 Task: Add an event with the title Second Sales Pipeline Evaluation and Improvement Strategies, date '2024/05/11', time 9:40 AM to 11:40 AMand add a description: Participants will be divided into teams, ensuring a mix of individuals from different departments or backgrounds. This encourages cross-team collaboration and allows participants to interact with colleagues they may not typically work closely with., put the event into Blue category . Add location for the event as: 789 Santorini Caldera, Santorini, Greece, logged in from the account softage.10@softage.netand send the event invitation to softage.2@softage.net and softage.3@softage.net. Set a reminder for the event 12 hour before
Action: Mouse moved to (113, 137)
Screenshot: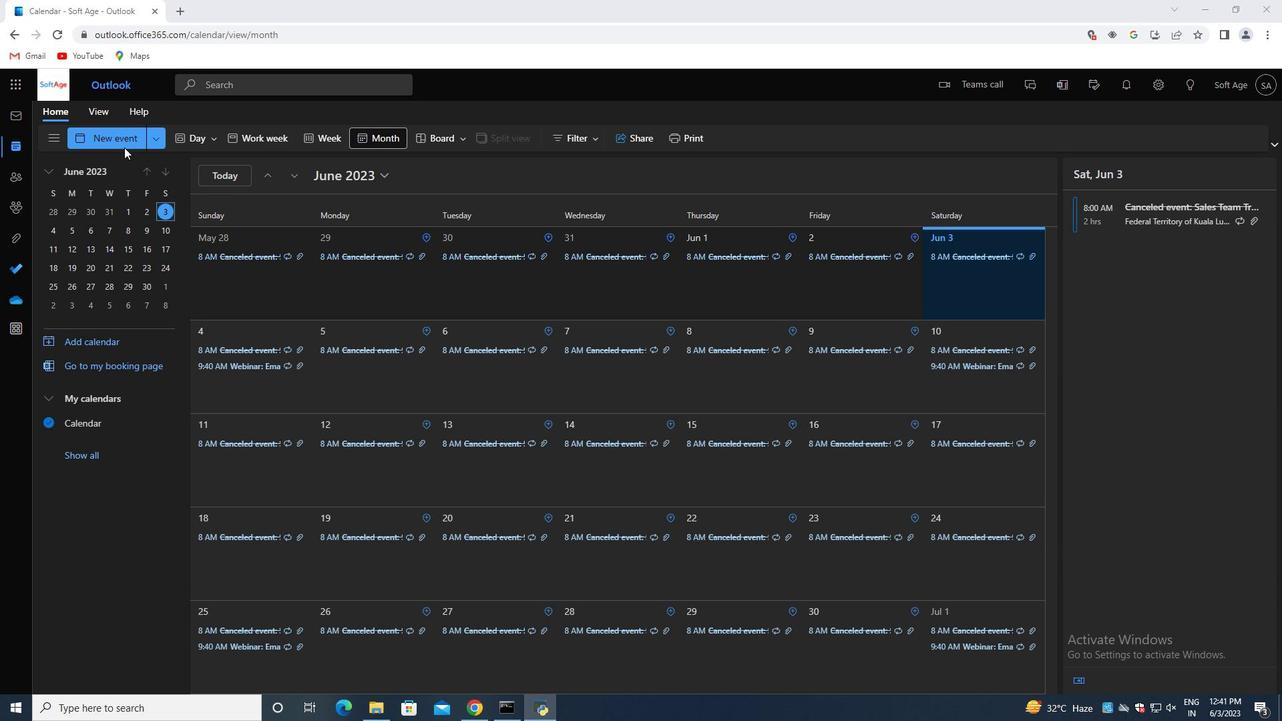 
Action: Mouse pressed left at (113, 137)
Screenshot: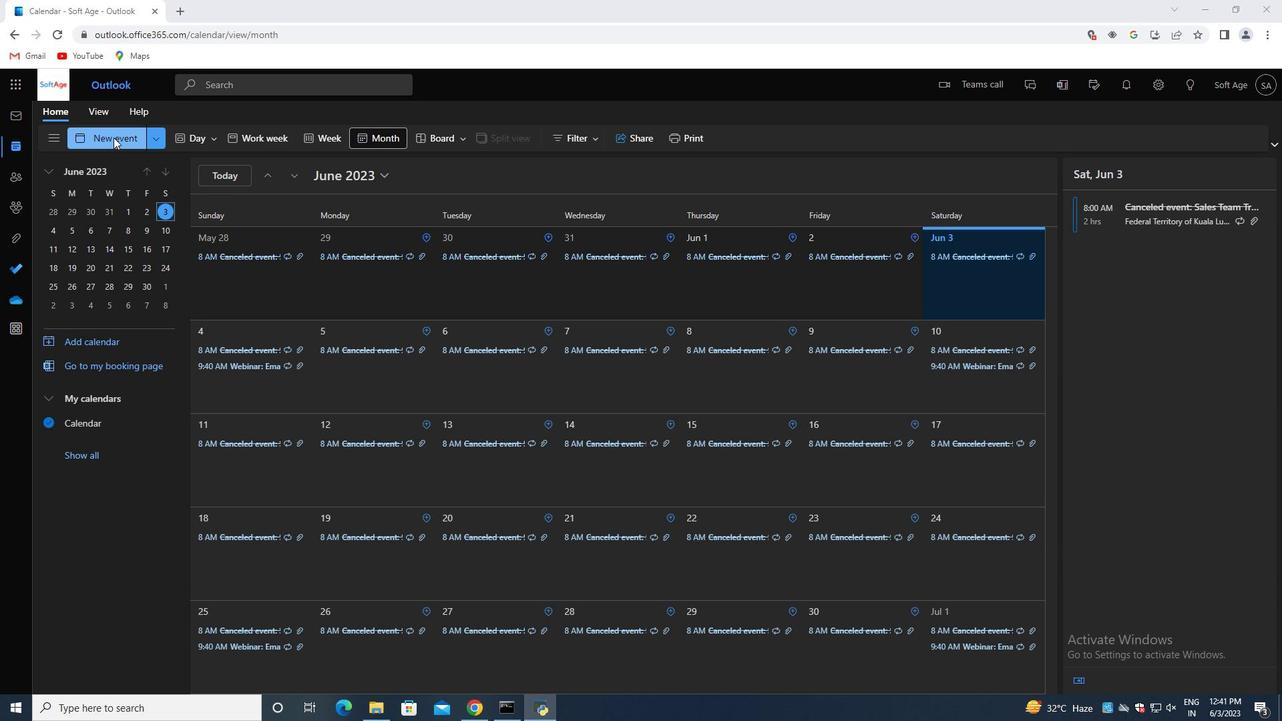 
Action: Mouse moved to (370, 217)
Screenshot: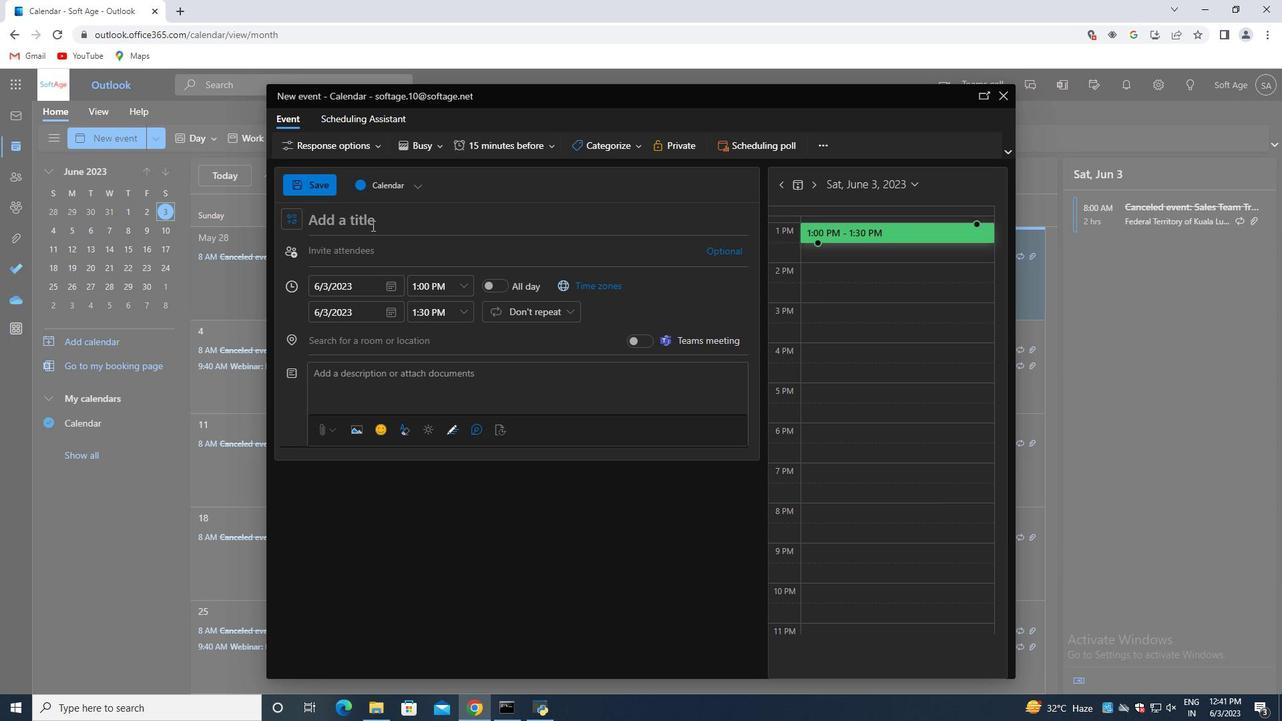 
Action: Mouse pressed left at (370, 217)
Screenshot: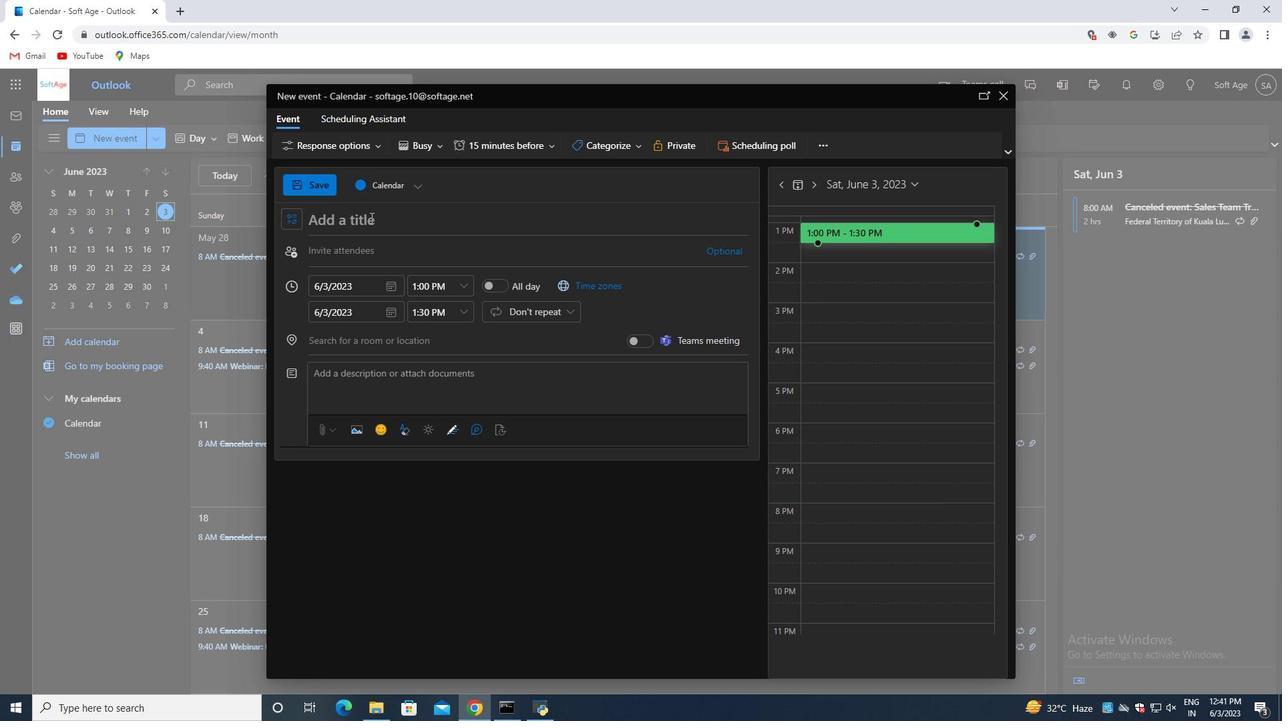 
Action: Key pressed <Key.shift>Second<Key.space><Key.shift>Sales<Key.space><Key.shift>Pipeline<Key.space><Key.shift>Evaluation<Key.space>and<Key.space><Key.shift>Improvement<Key.space><Key.shift>Strategies
Screenshot: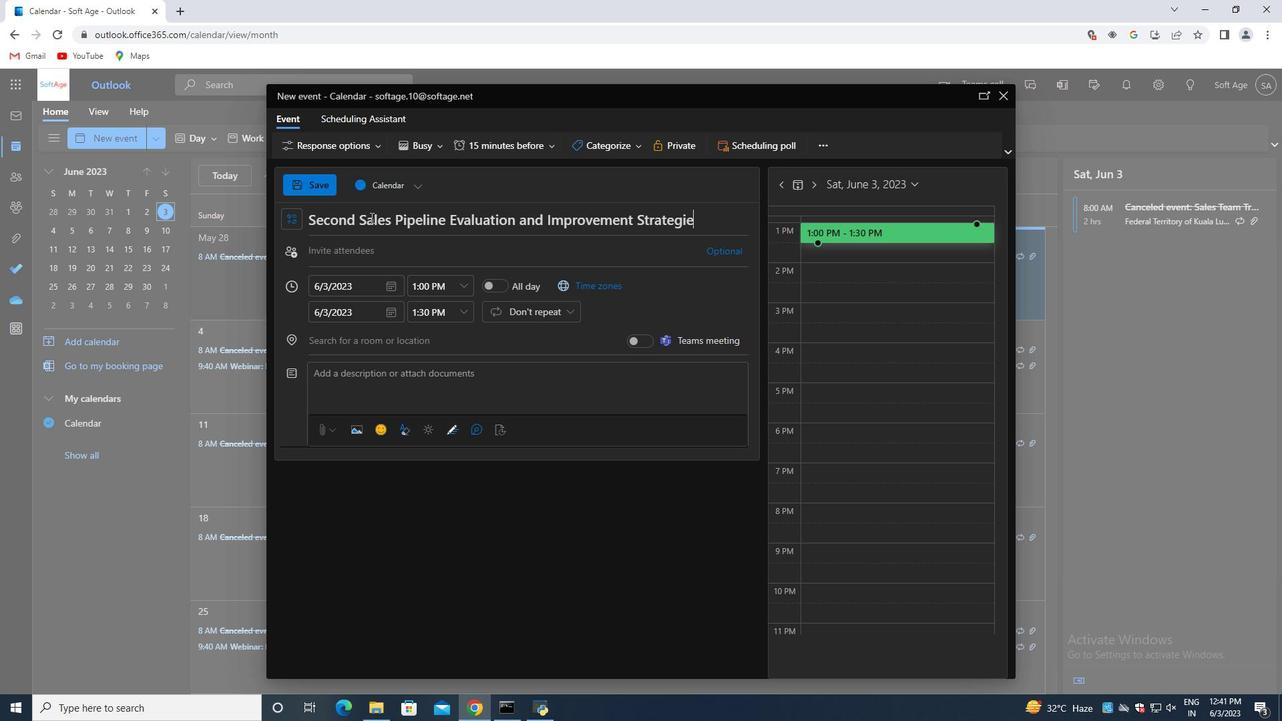 
Action: Mouse moved to (392, 286)
Screenshot: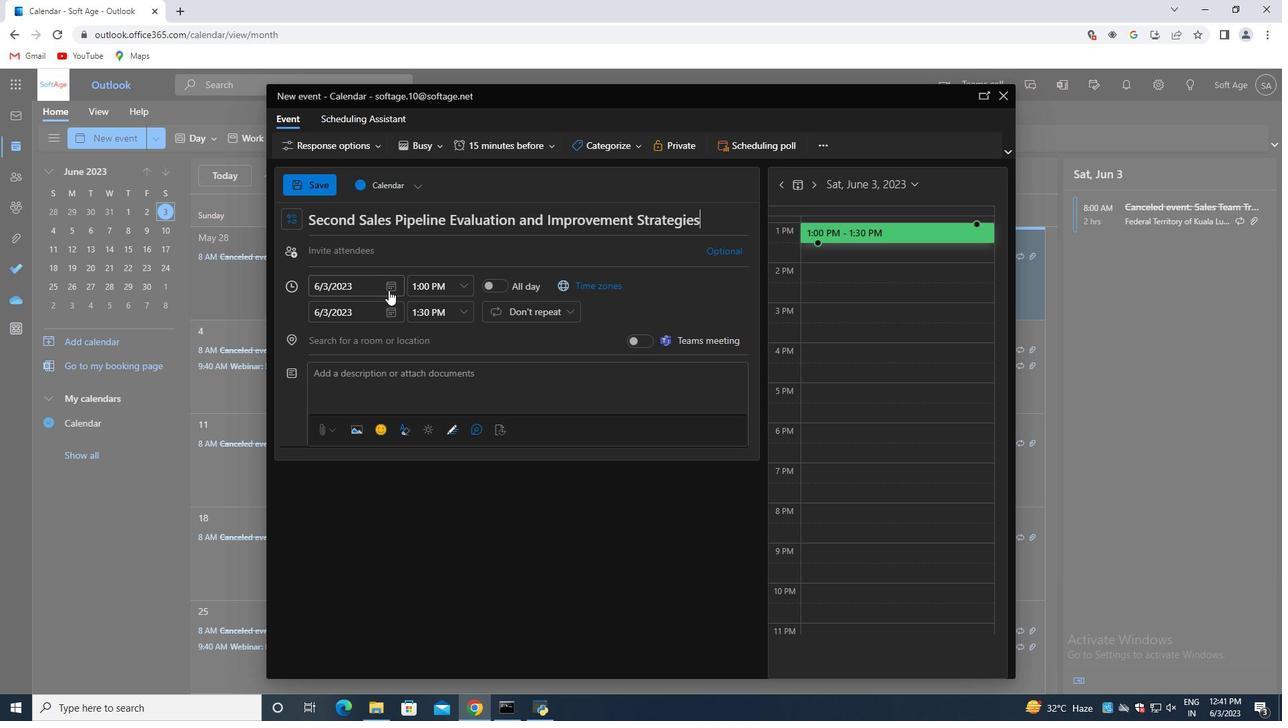 
Action: Mouse pressed left at (392, 286)
Screenshot: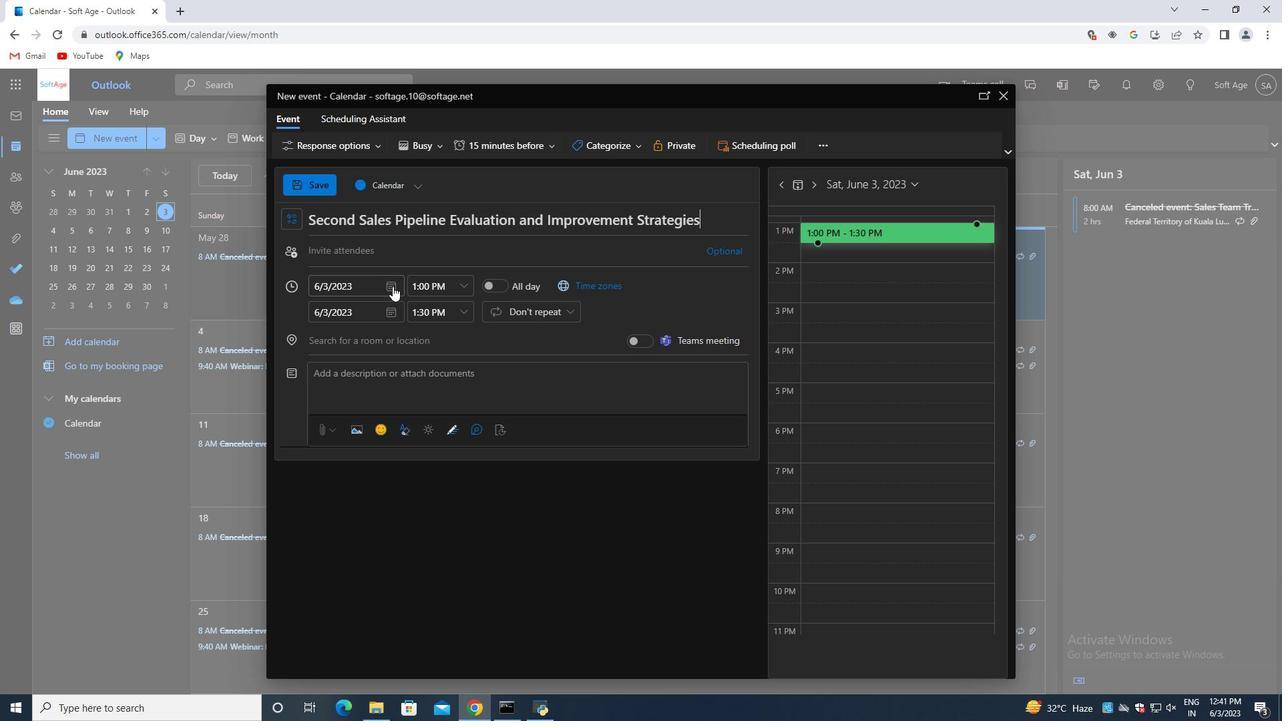 
Action: Mouse moved to (441, 315)
Screenshot: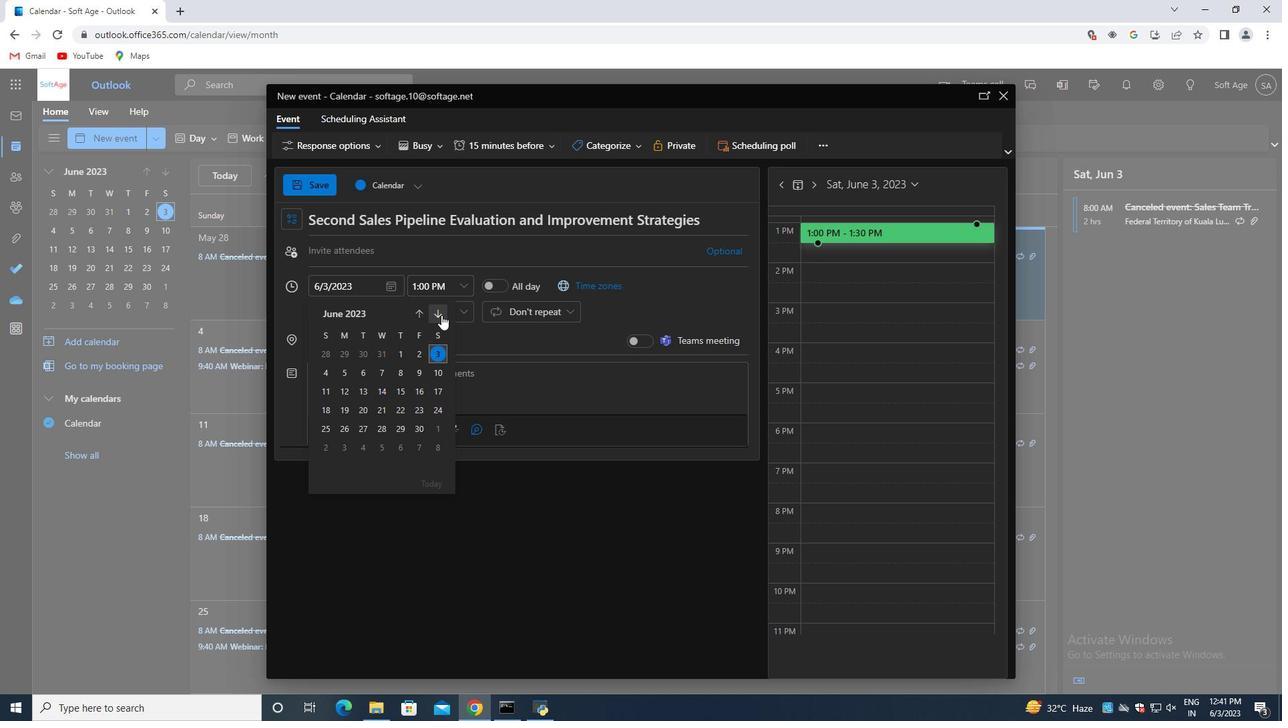 
Action: Mouse pressed left at (441, 315)
Screenshot: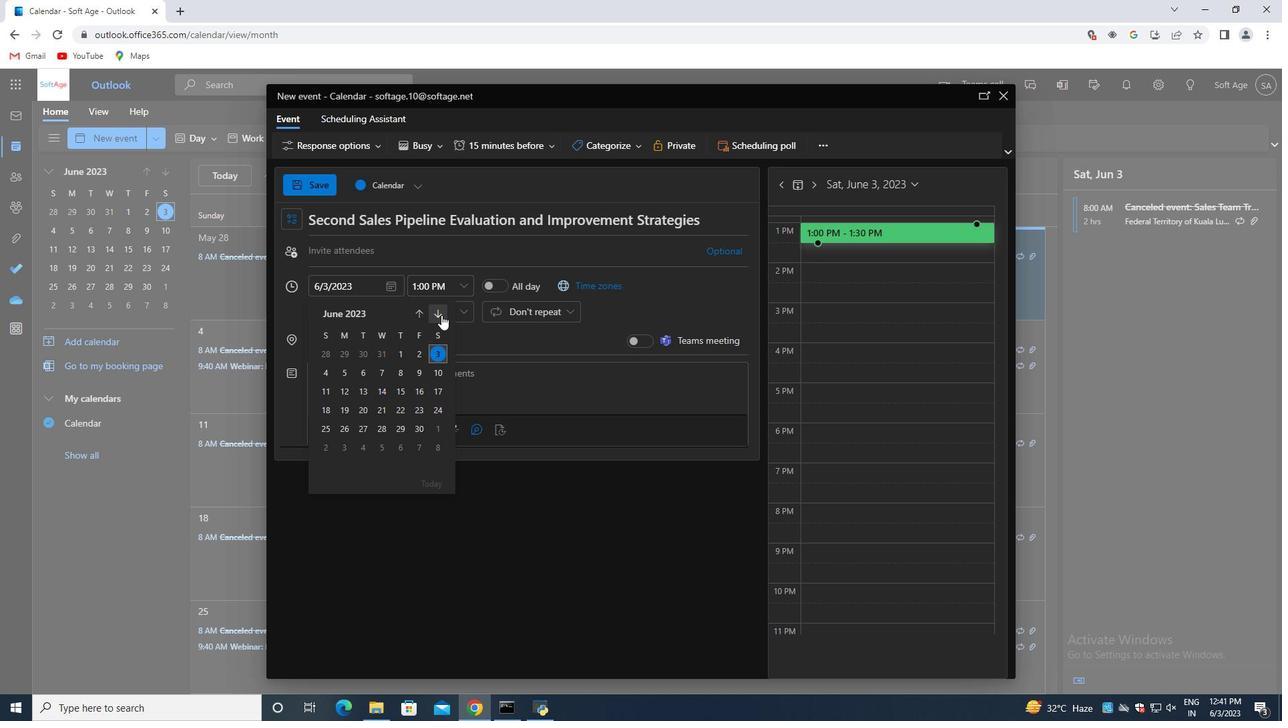 
Action: Mouse pressed left at (441, 315)
Screenshot: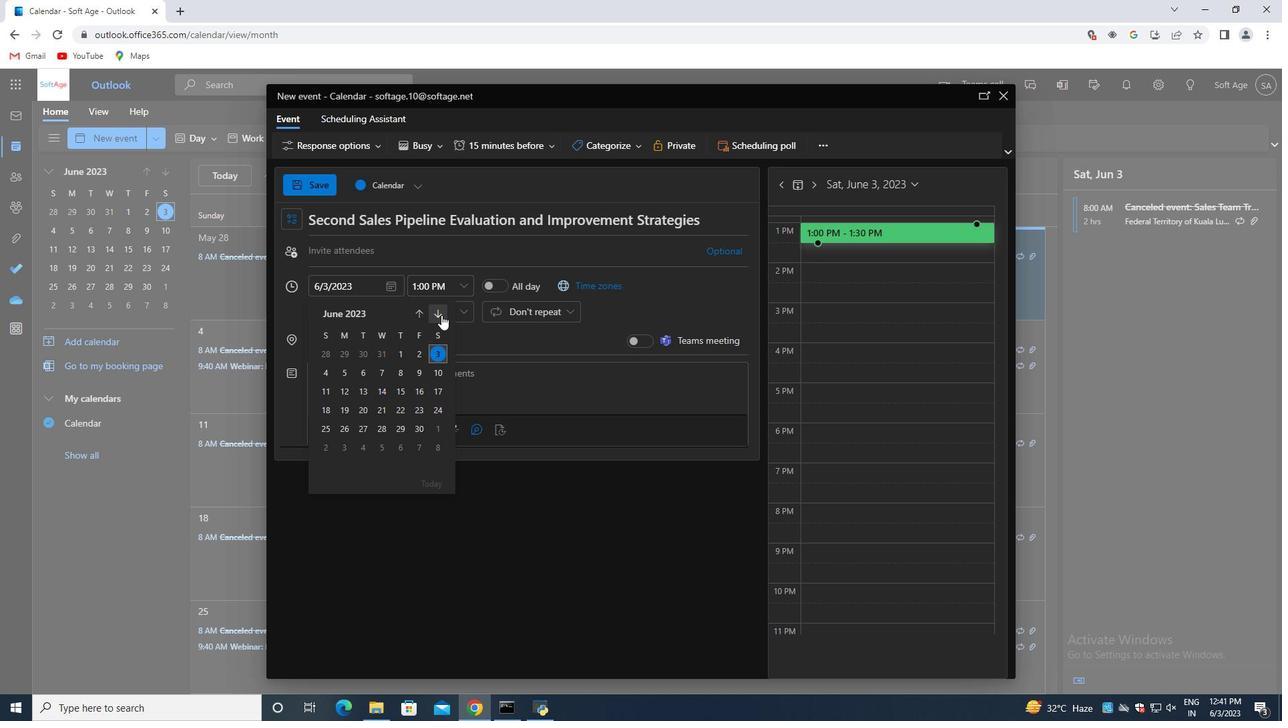 
Action: Mouse pressed left at (441, 315)
Screenshot: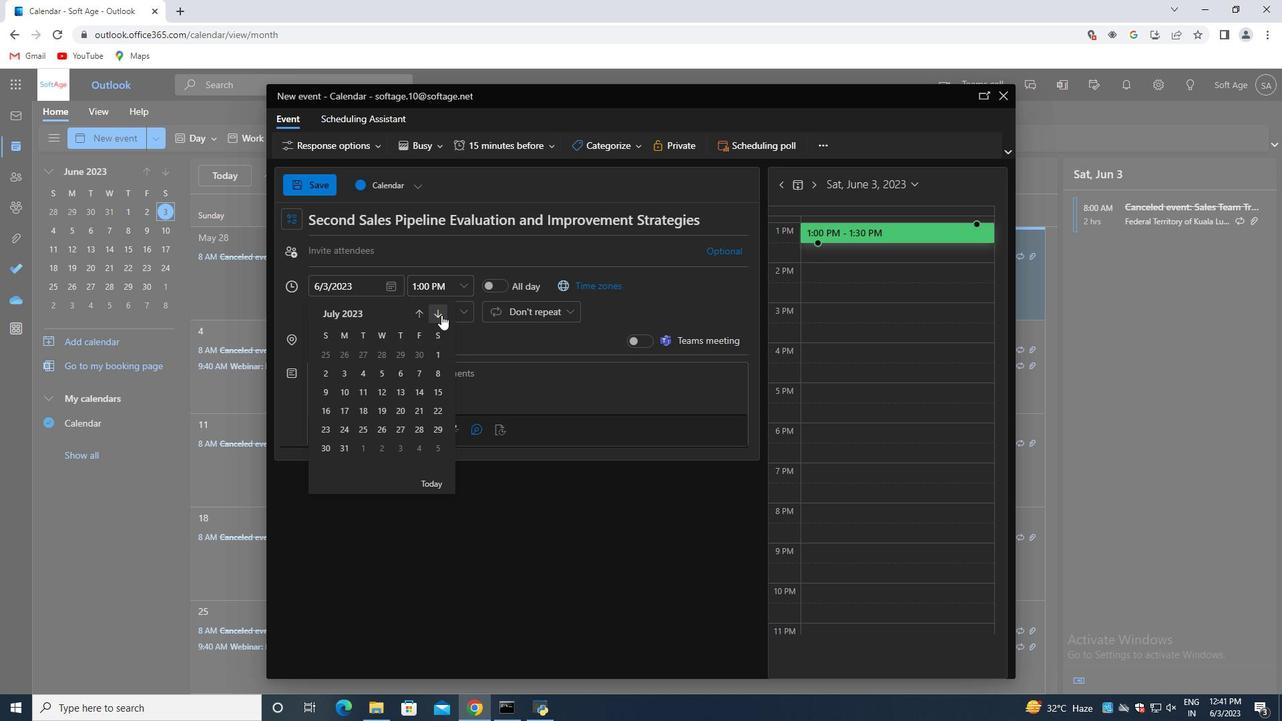 
Action: Mouse pressed left at (441, 315)
Screenshot: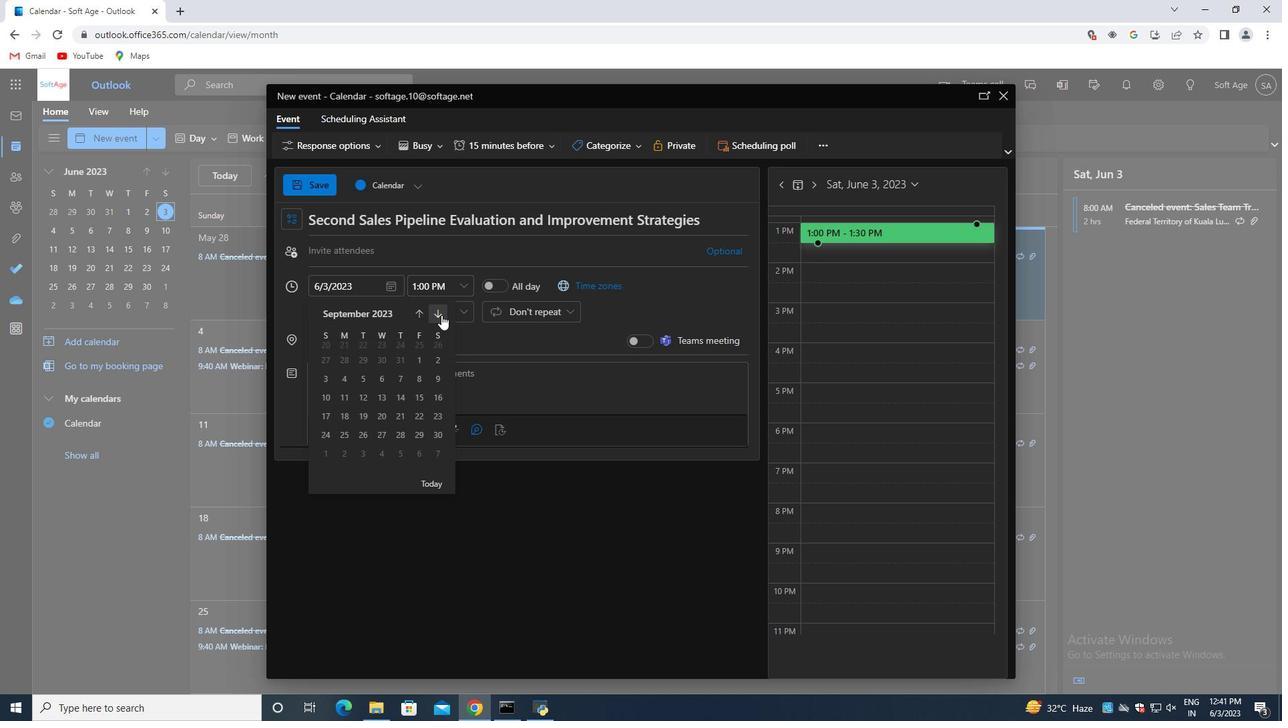 
Action: Mouse pressed left at (441, 315)
Screenshot: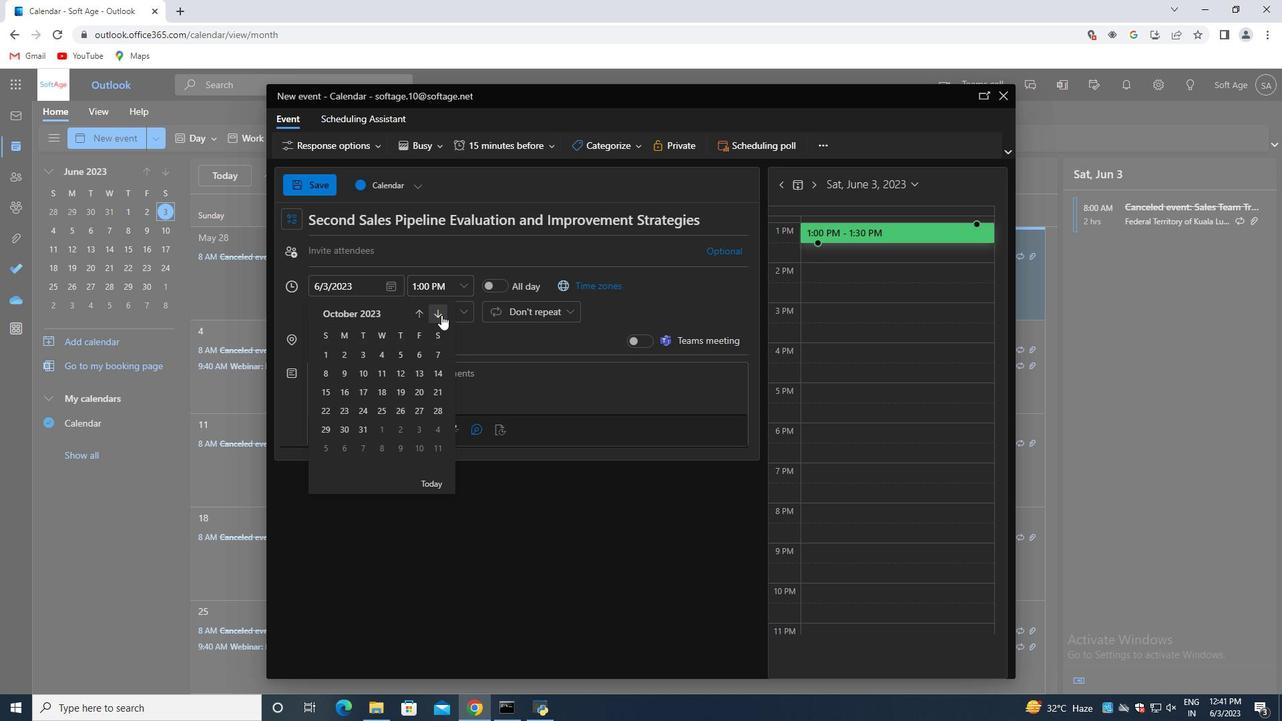 
Action: Mouse pressed left at (441, 315)
Screenshot: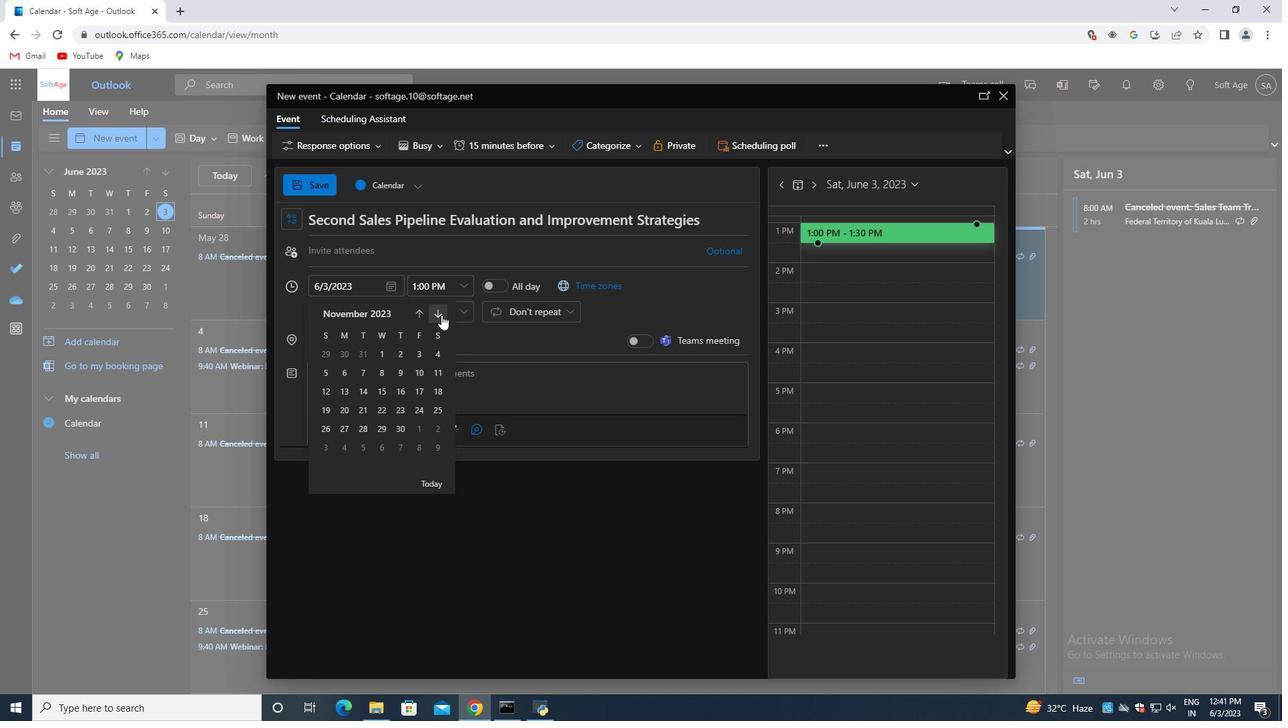 
Action: Mouse pressed left at (441, 315)
Screenshot: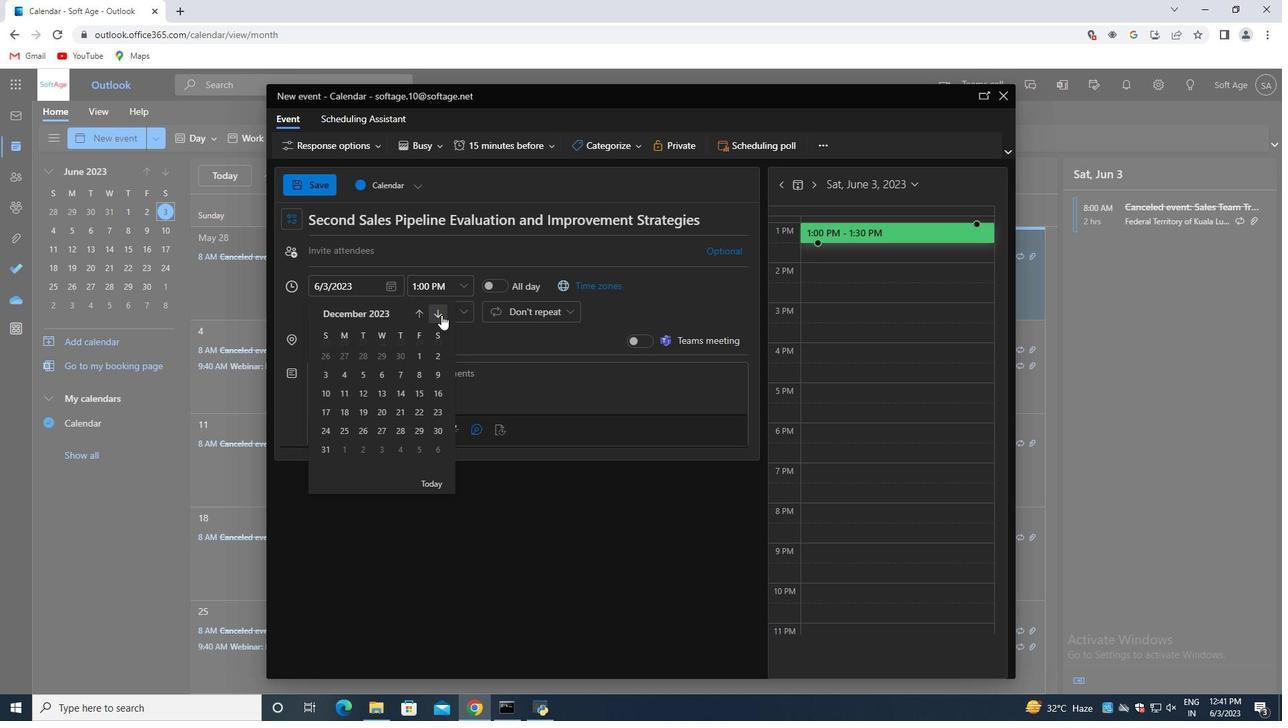 
Action: Mouse pressed left at (441, 315)
Screenshot: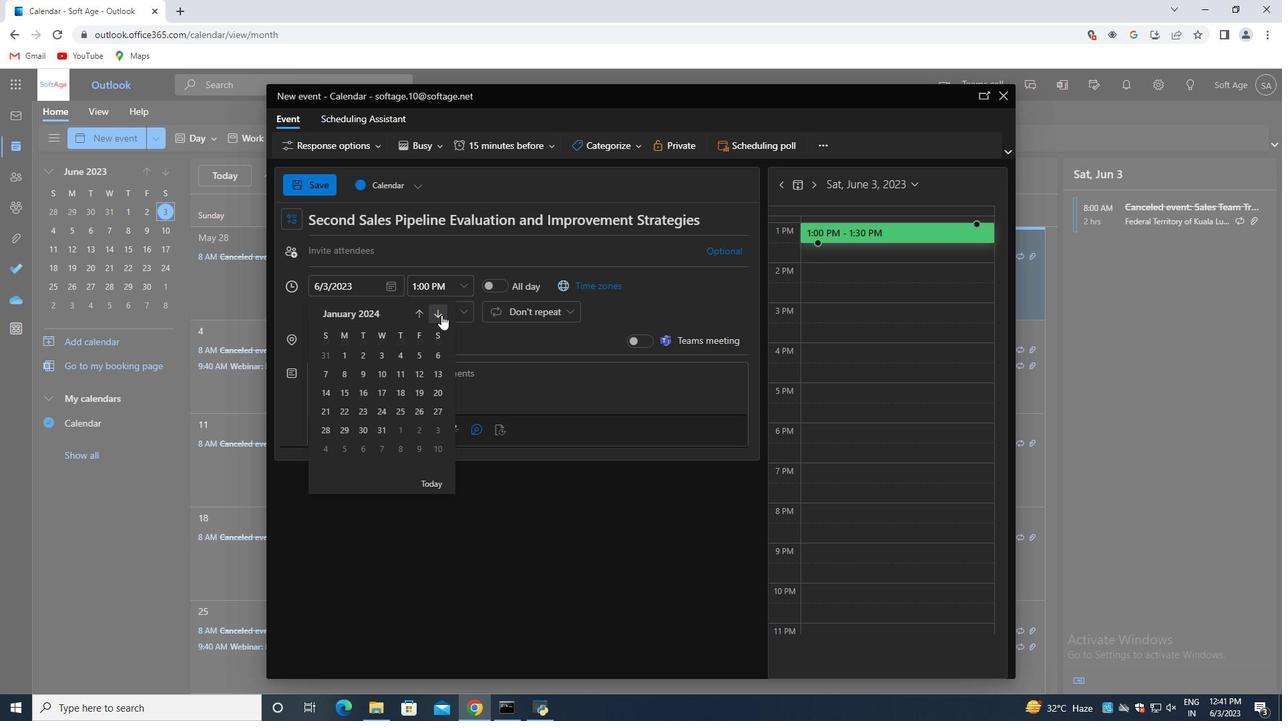 
Action: Mouse pressed left at (441, 315)
Screenshot: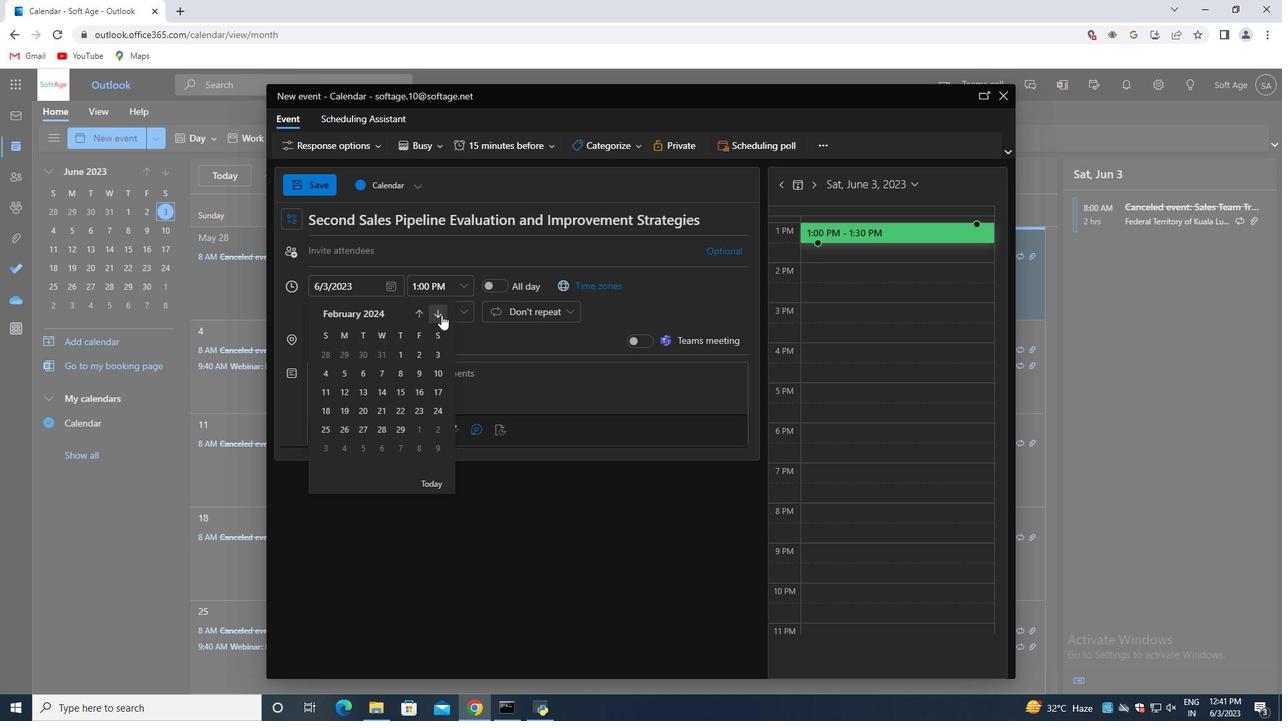 
Action: Mouse pressed left at (441, 315)
Screenshot: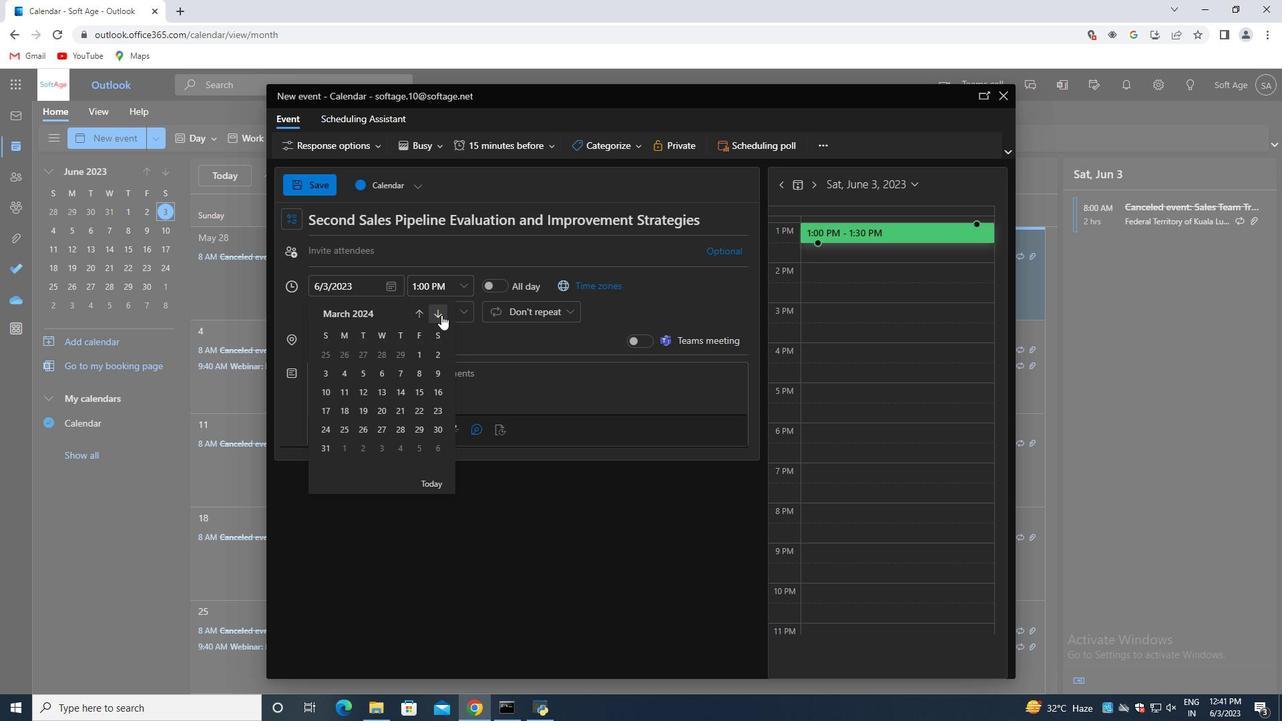 
Action: Mouse pressed left at (441, 315)
Screenshot: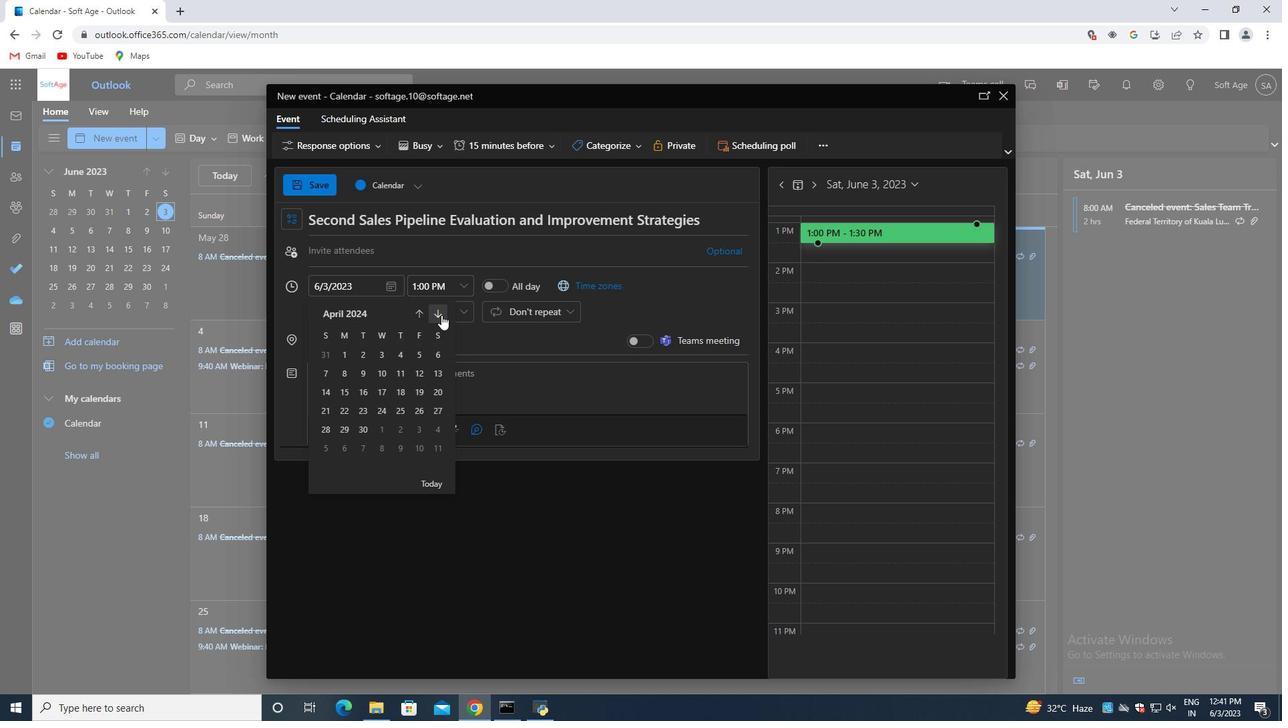 
Action: Mouse moved to (442, 373)
Screenshot: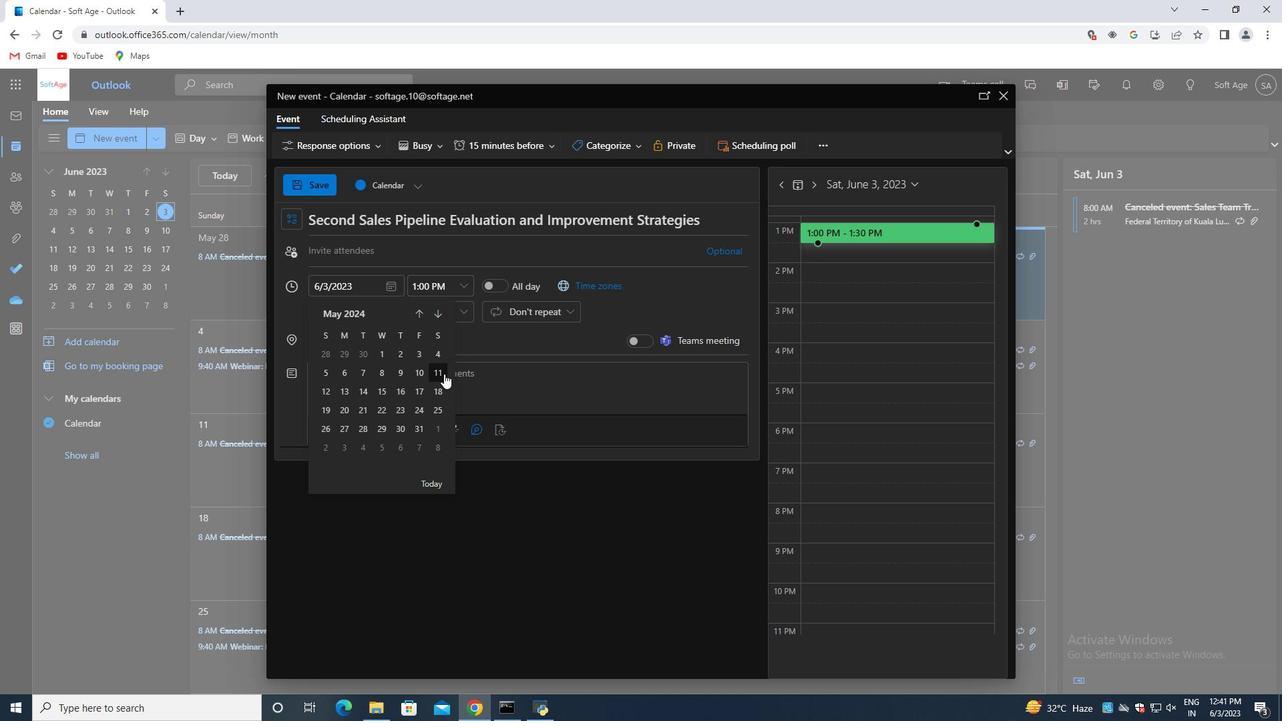 
Action: Mouse pressed left at (442, 373)
Screenshot: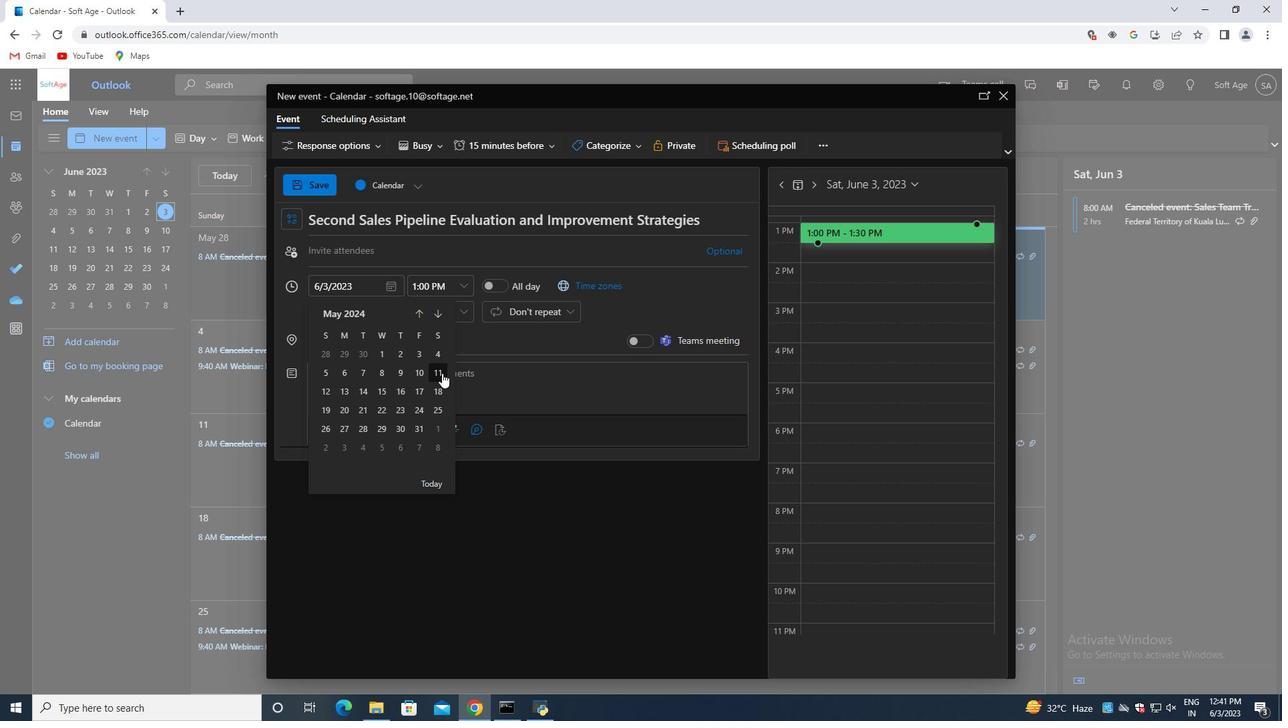 
Action: Mouse moved to (467, 287)
Screenshot: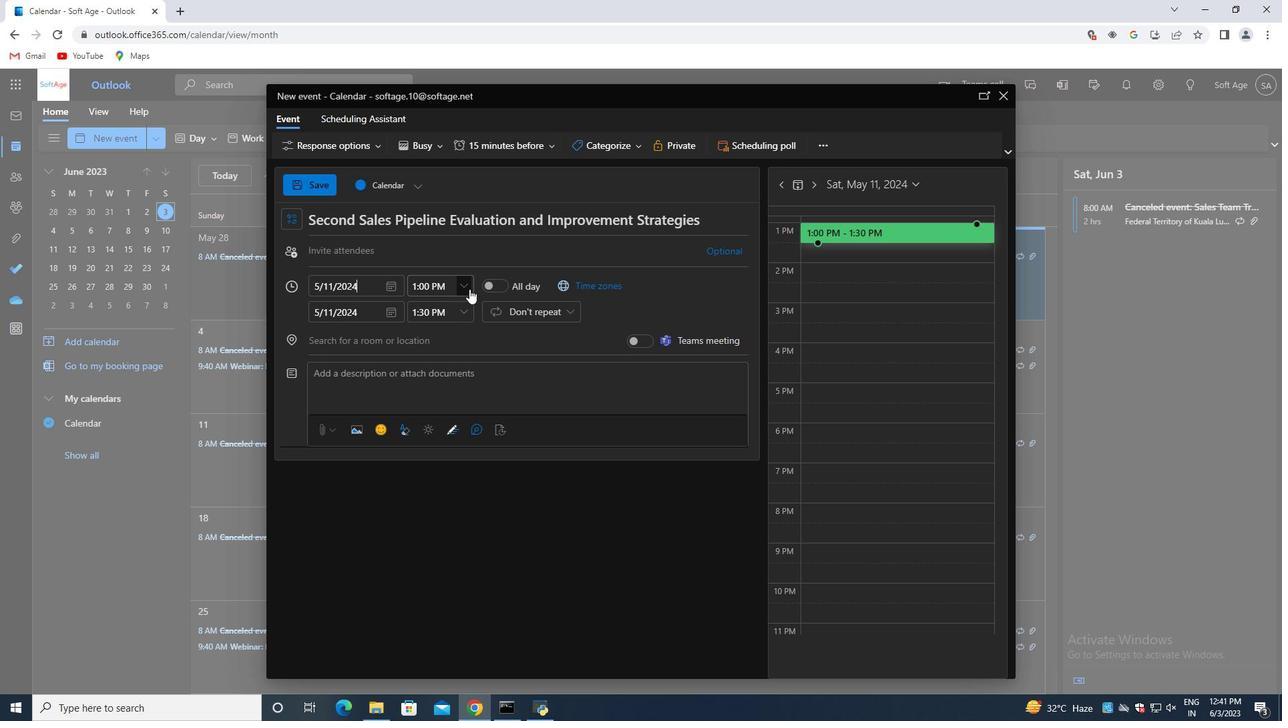 
Action: Mouse pressed left at (467, 287)
Screenshot: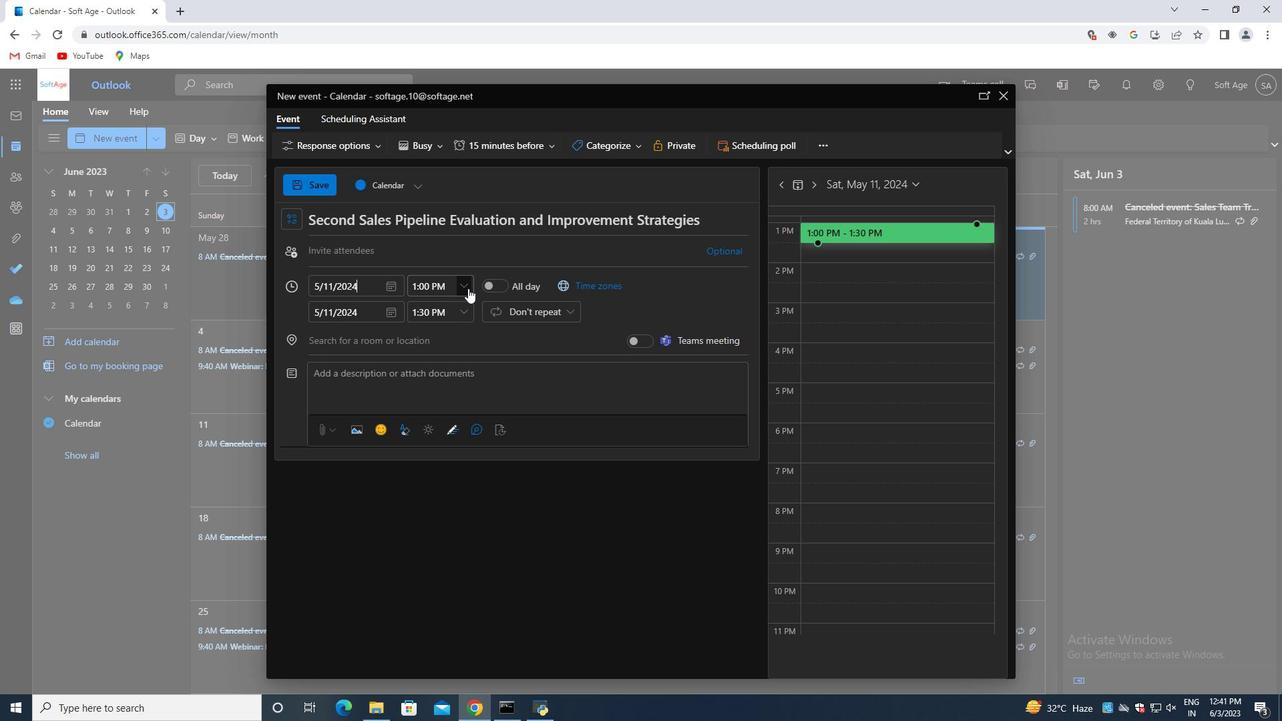 
Action: Mouse moved to (429, 342)
Screenshot: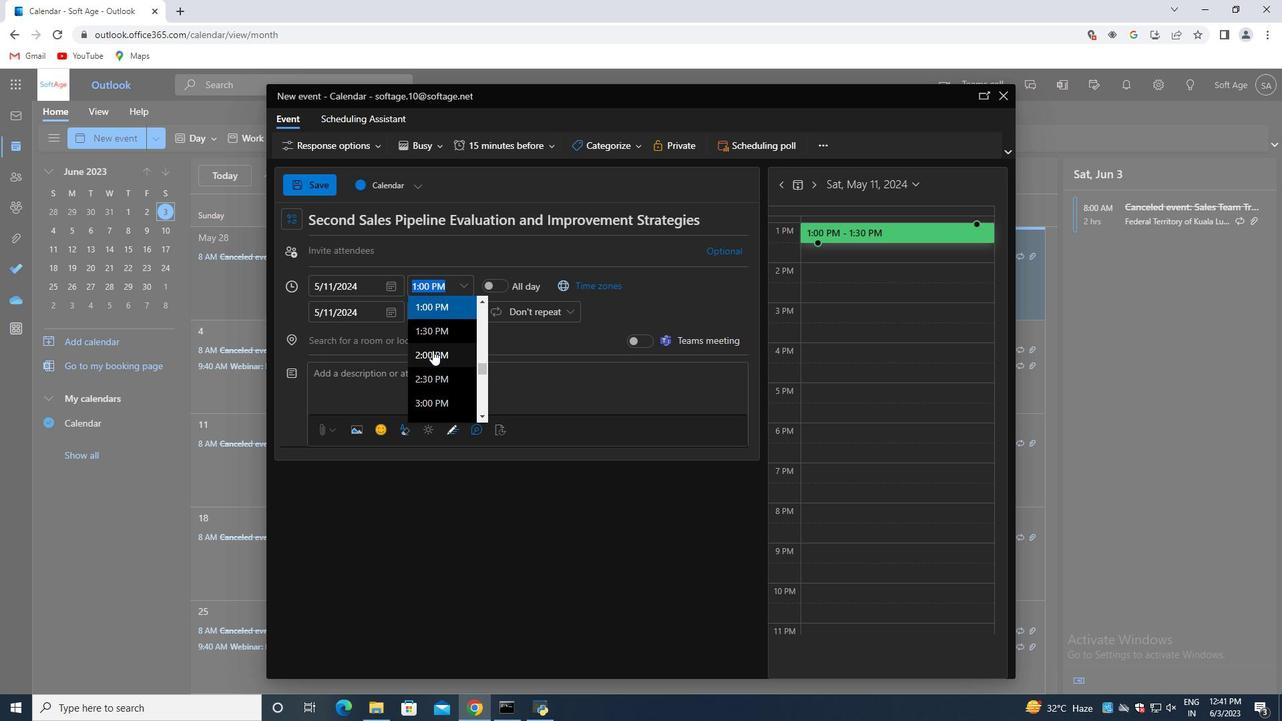 
Action: Mouse scrolled (429, 343) with delta (0, 0)
Screenshot: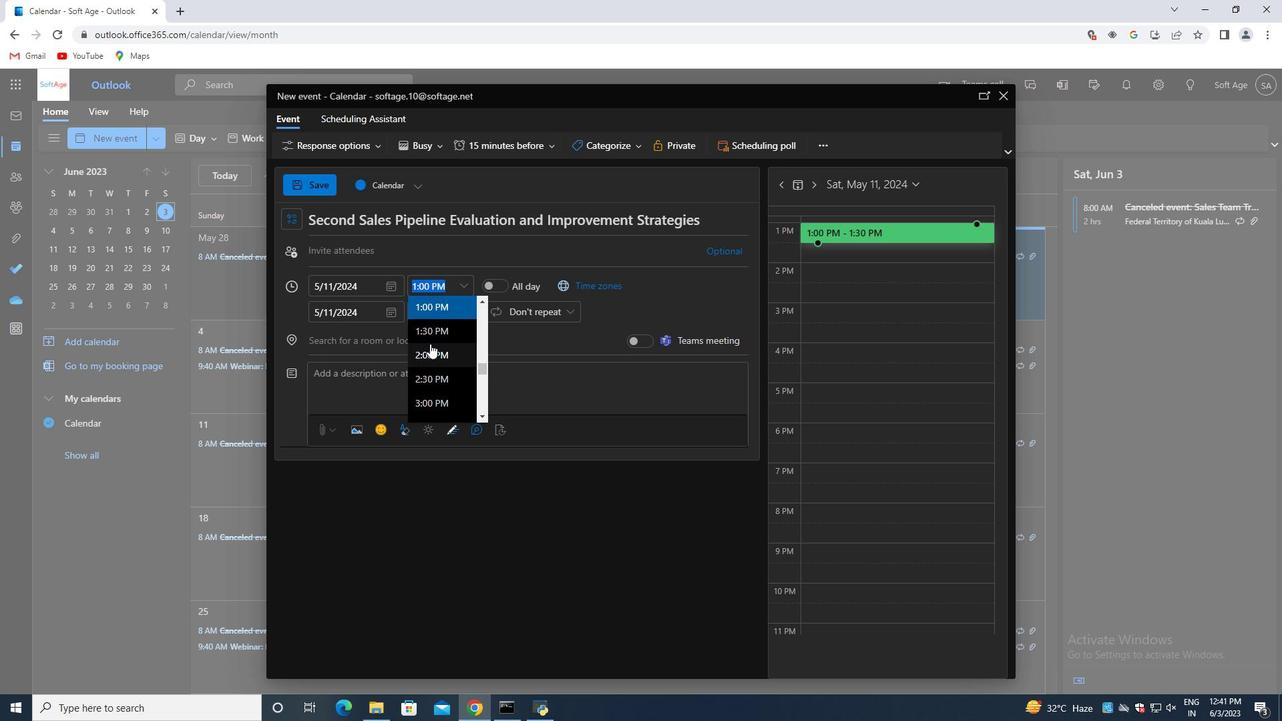 
Action: Mouse scrolled (429, 343) with delta (0, 0)
Screenshot: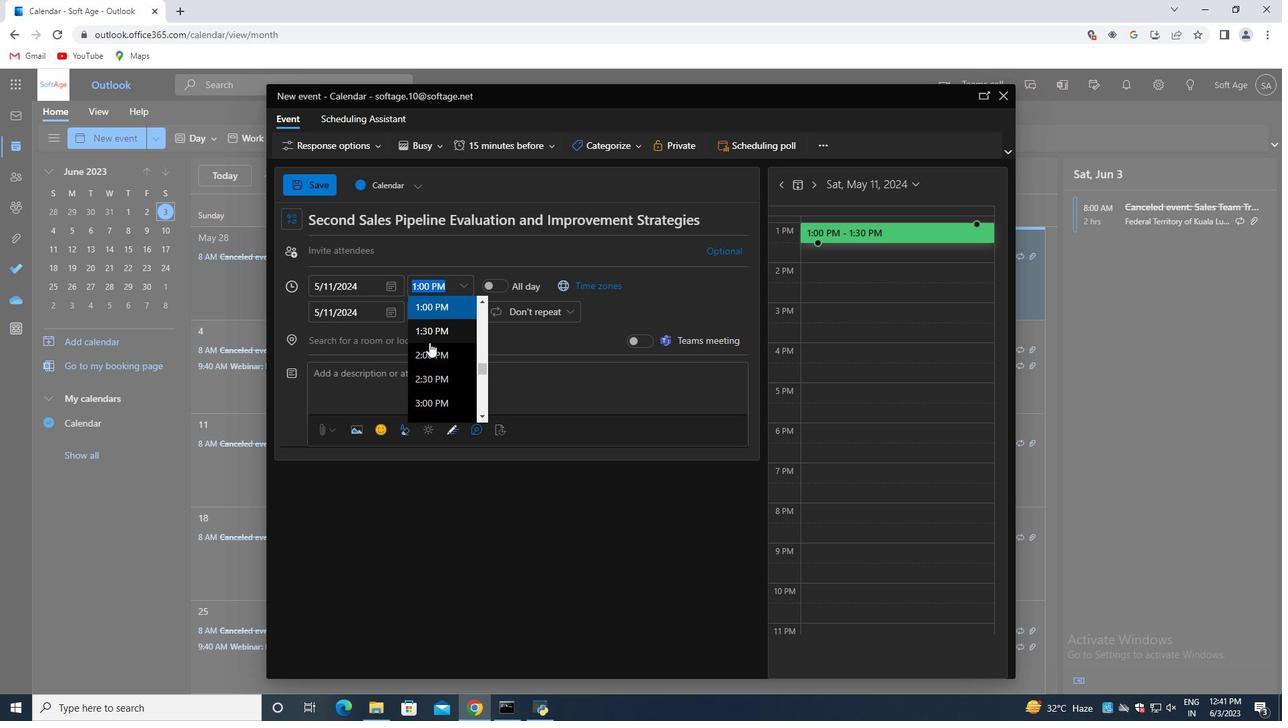 
Action: Mouse scrolled (429, 343) with delta (0, 0)
Screenshot: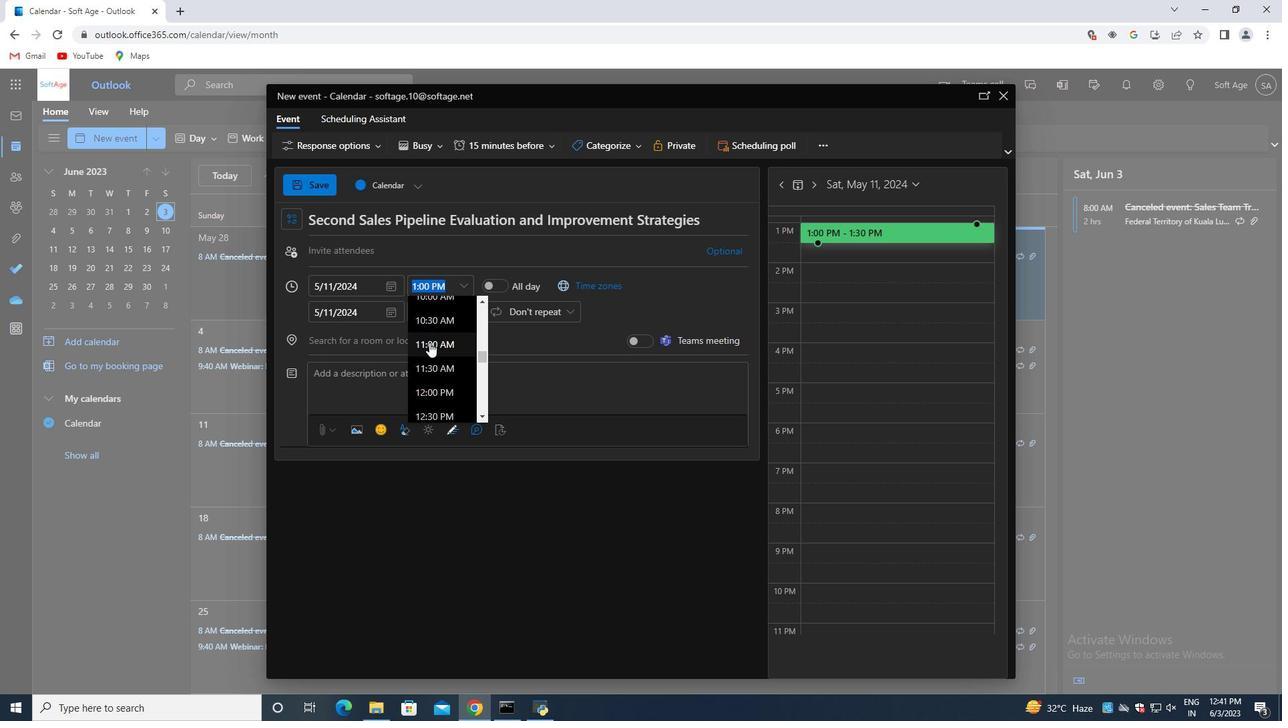 
Action: Mouse moved to (425, 336)
Screenshot: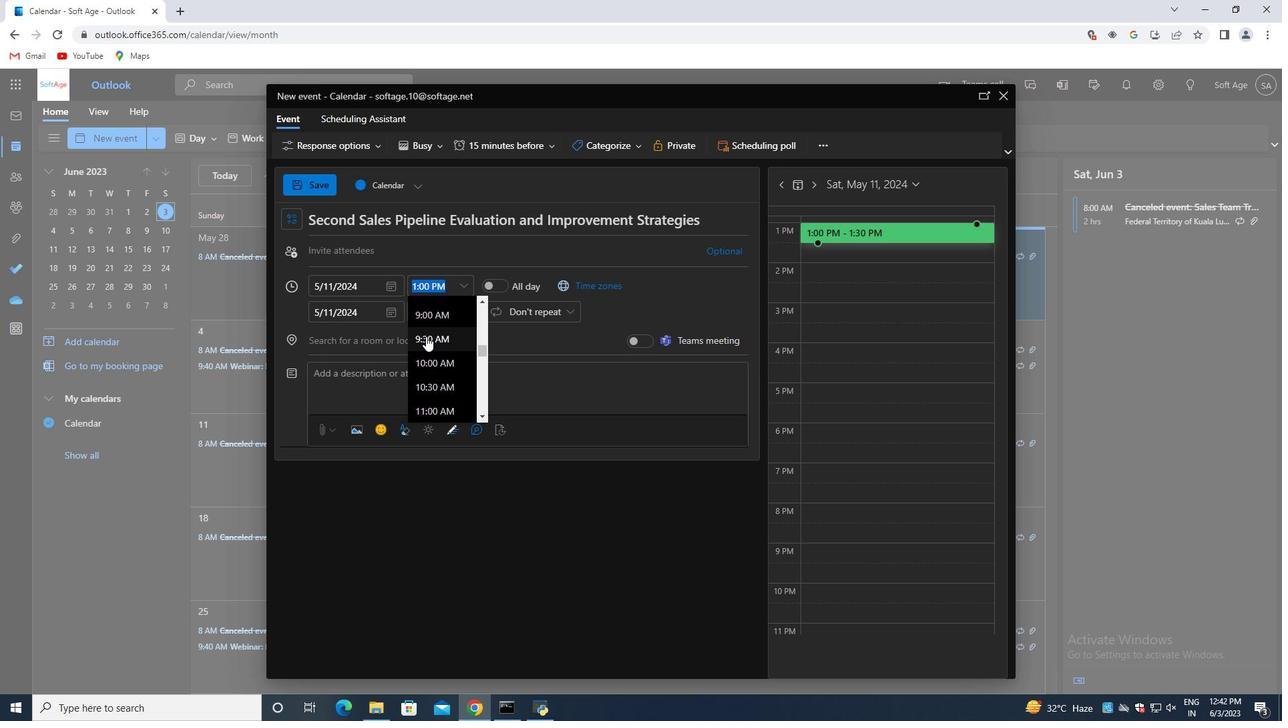 
Action: Mouse pressed left at (425, 336)
Screenshot: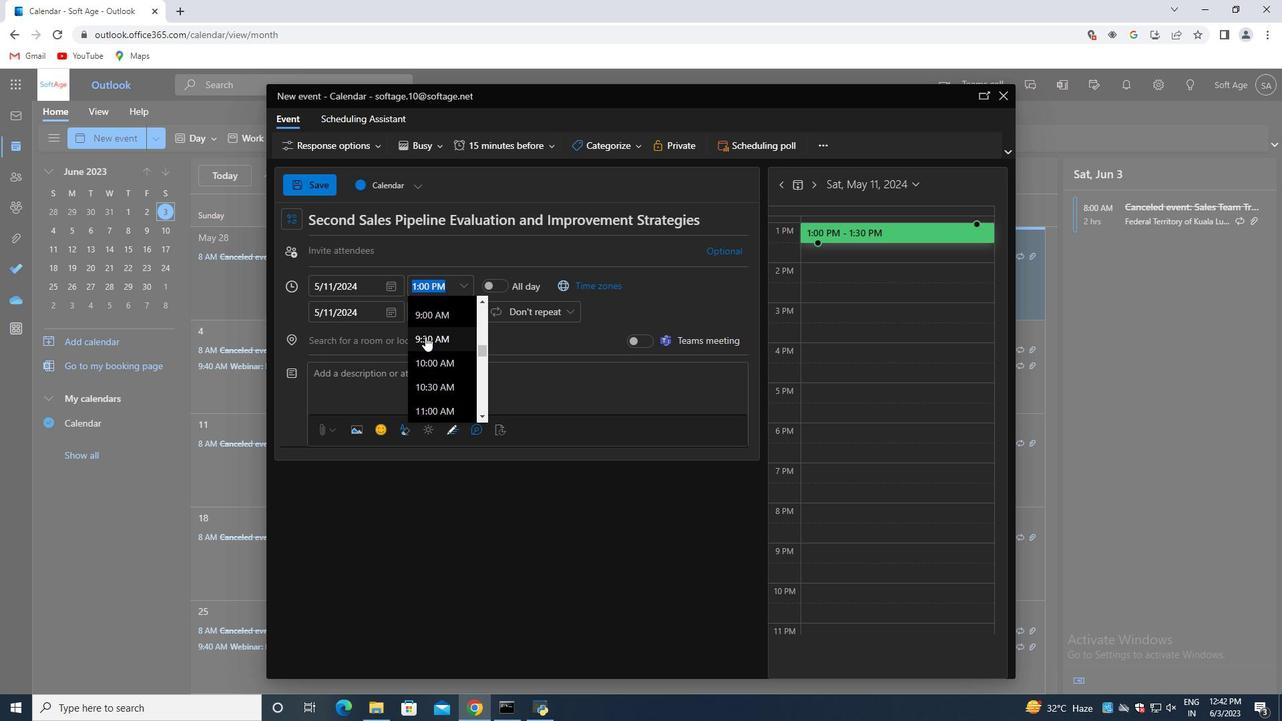 
Action: Mouse moved to (421, 290)
Screenshot: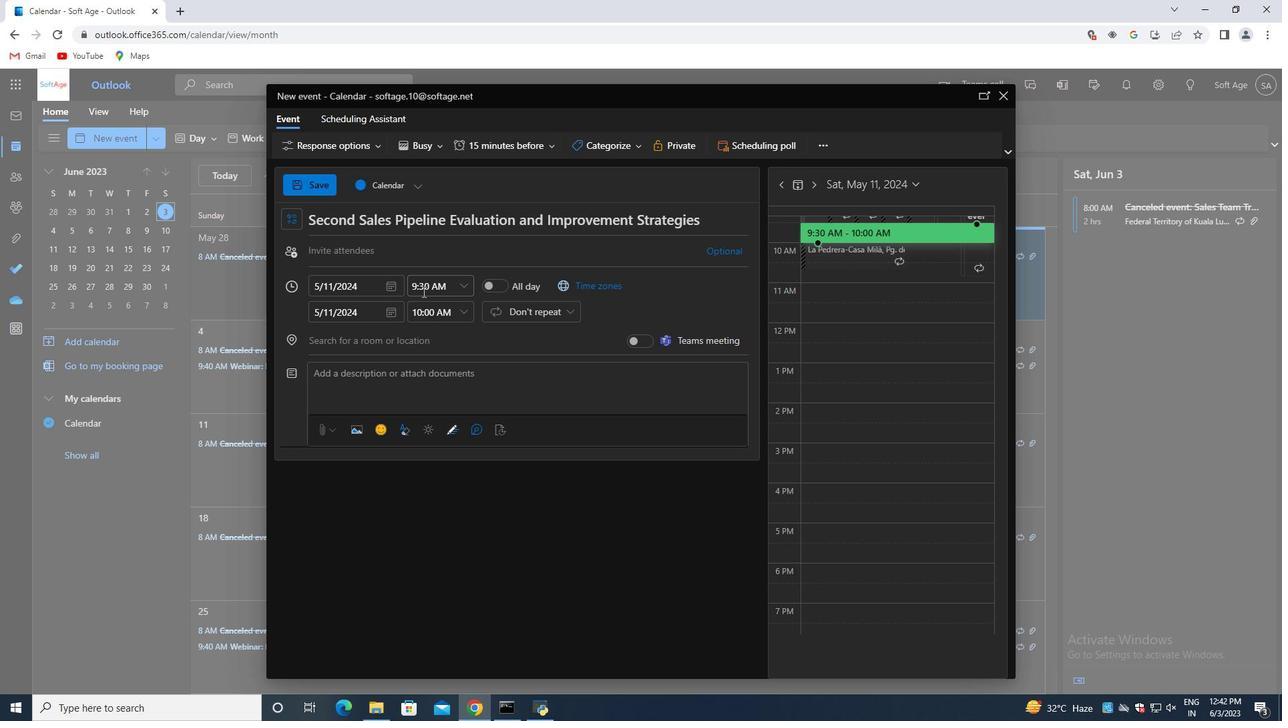 
Action: Mouse pressed left at (421, 290)
Screenshot: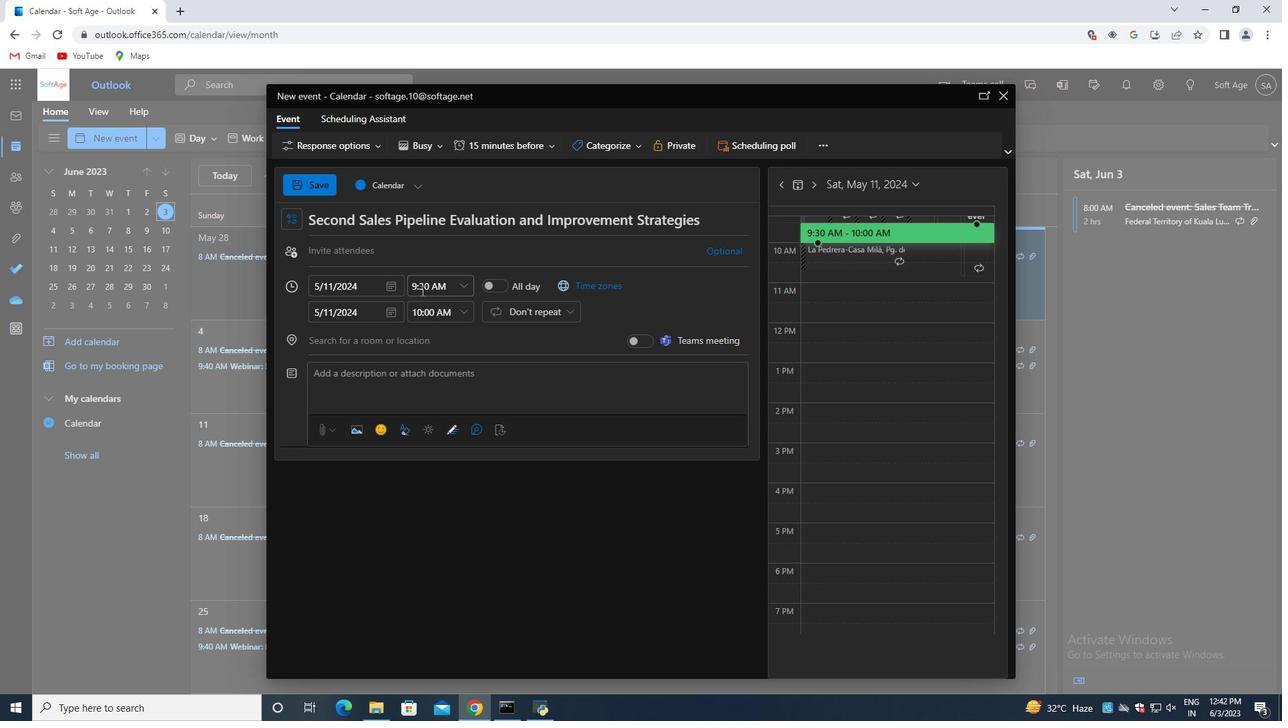 
Action: Mouse moved to (421, 293)
Screenshot: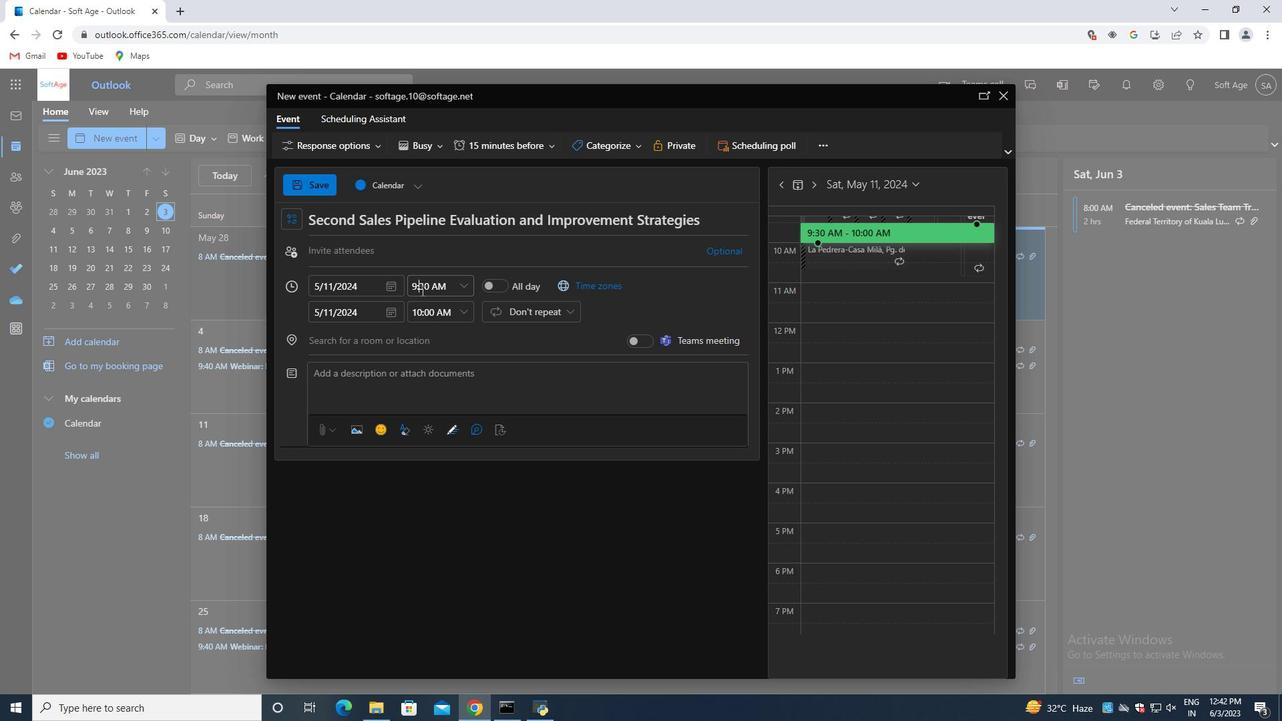 
Action: Key pressed <Key.right><Key.backspace>4
Screenshot: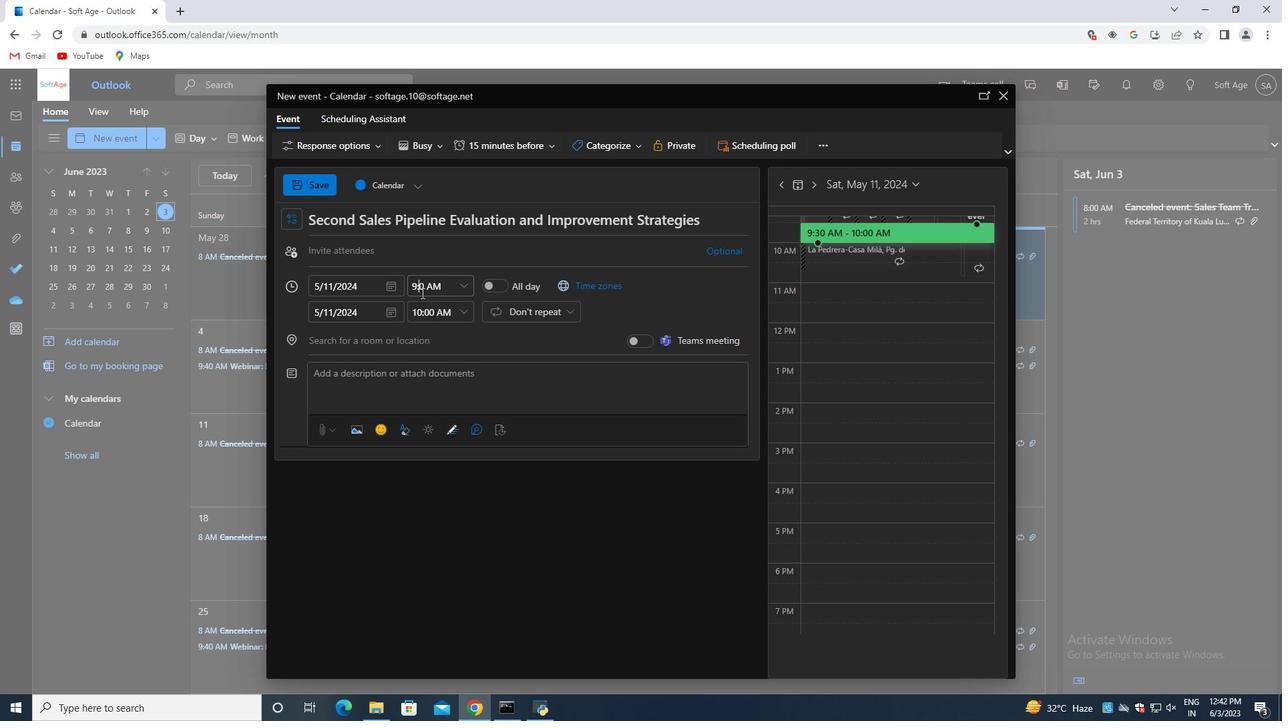 
Action: Mouse moved to (463, 316)
Screenshot: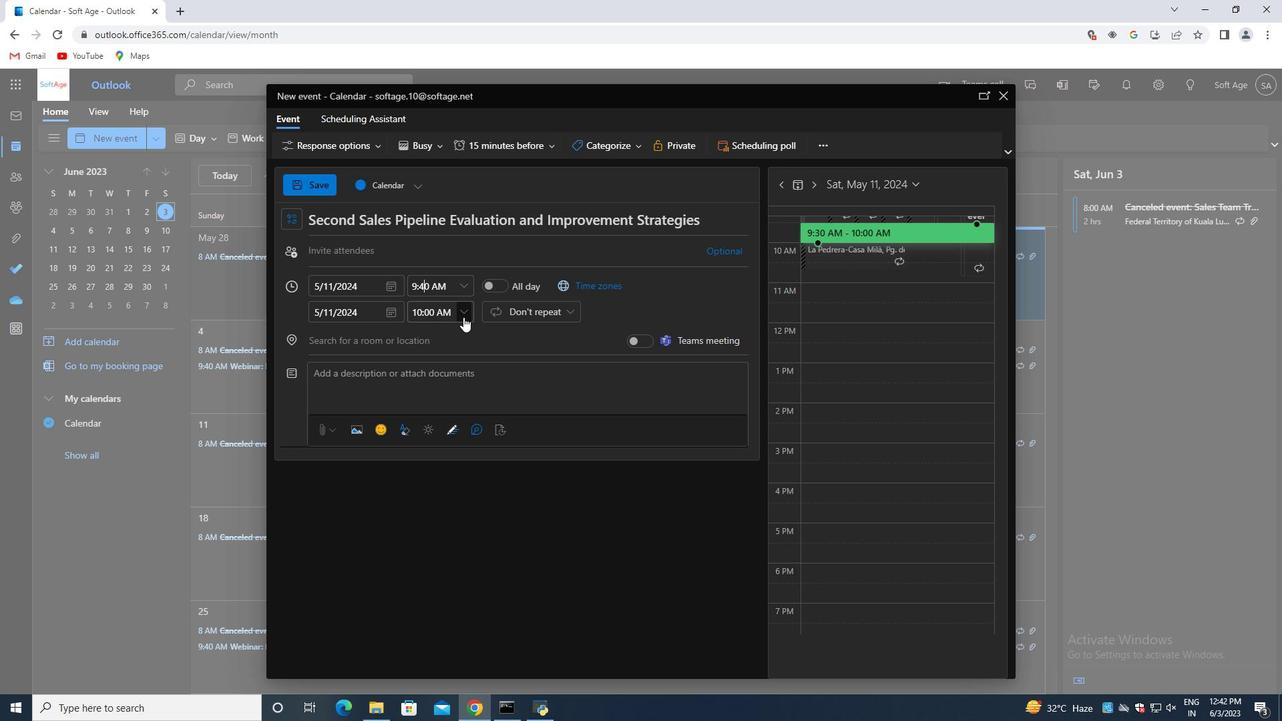 
Action: Mouse pressed left at (463, 316)
Screenshot: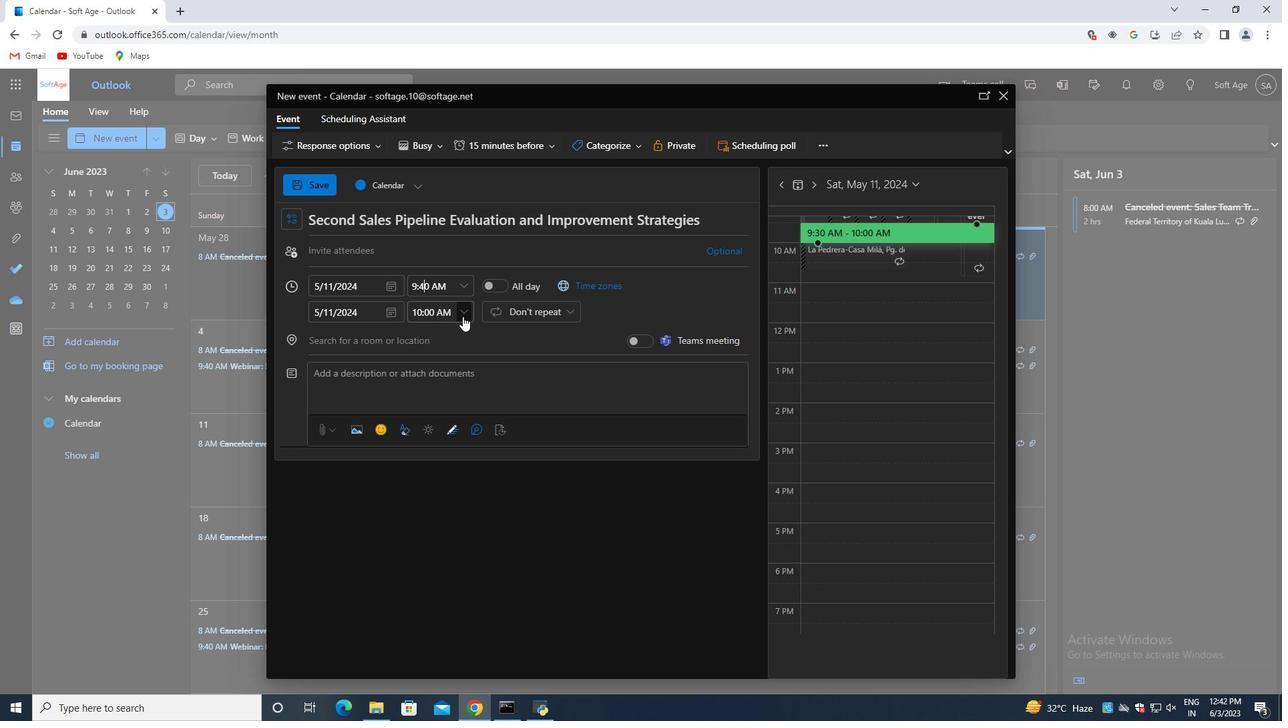 
Action: Mouse moved to (439, 402)
Screenshot: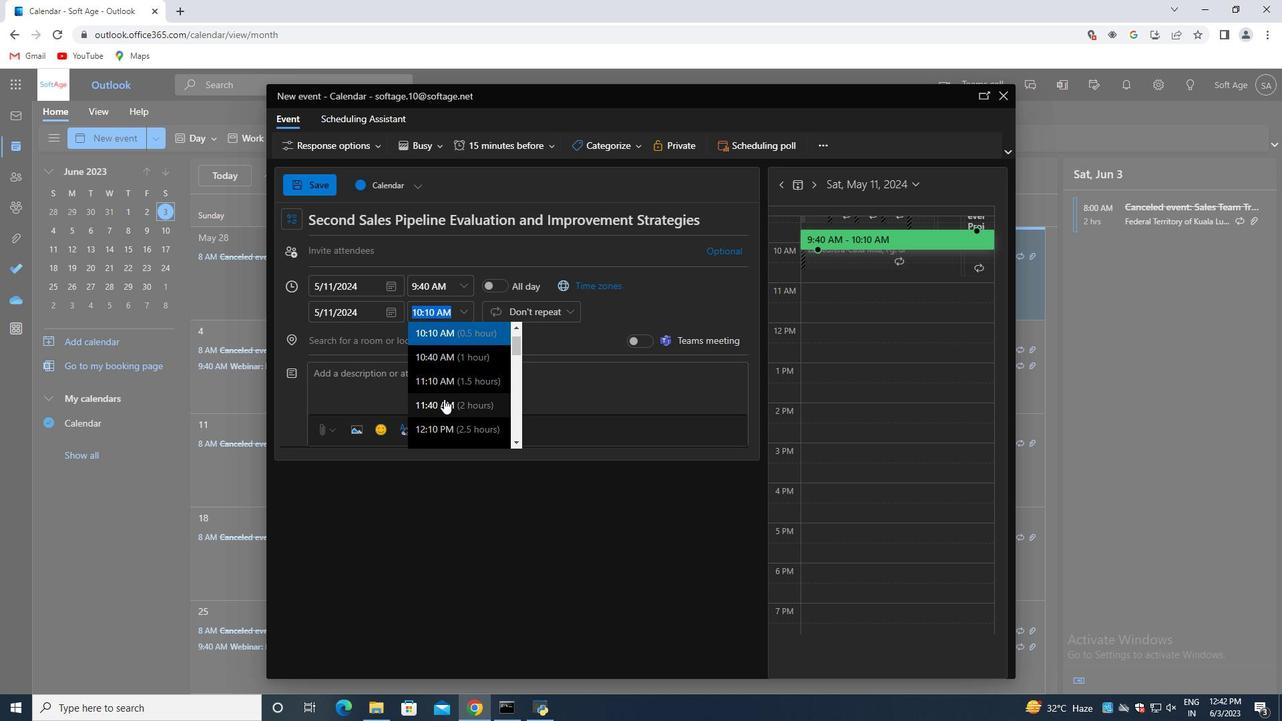 
Action: Mouse pressed left at (439, 402)
Screenshot: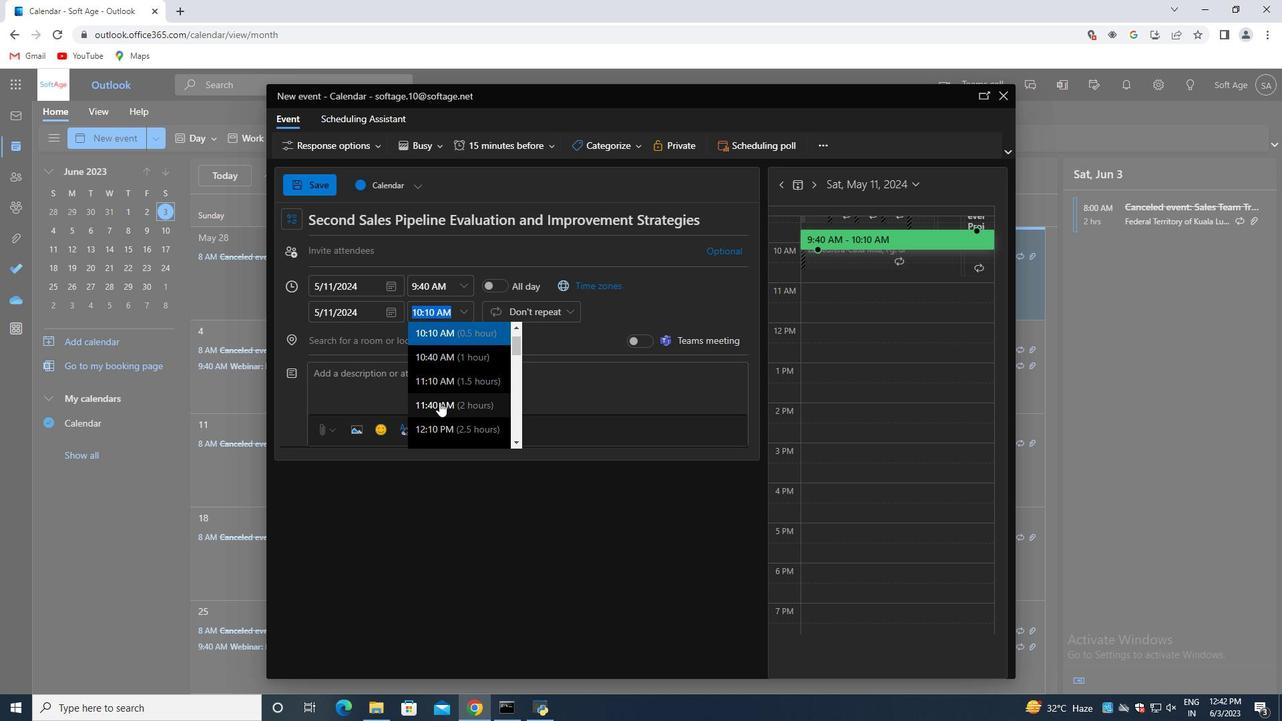 
Action: Mouse moved to (430, 370)
Screenshot: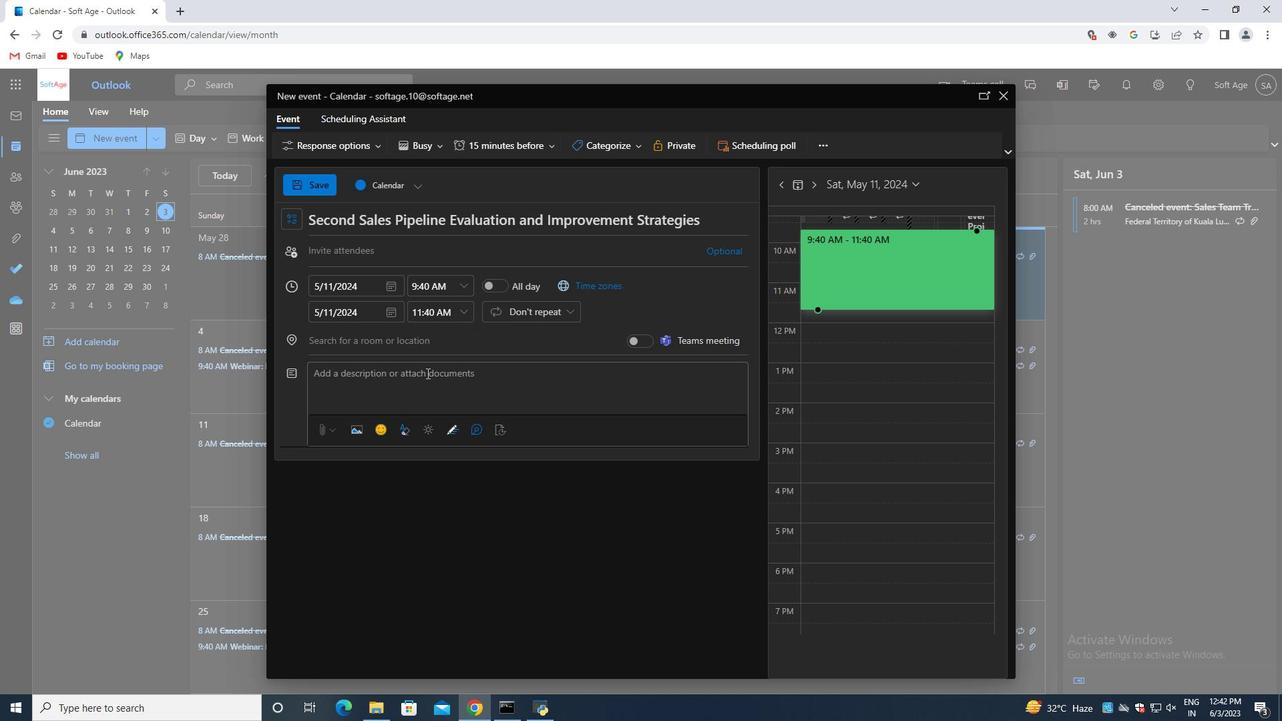 
Action: Mouse pressed left at (430, 370)
Screenshot: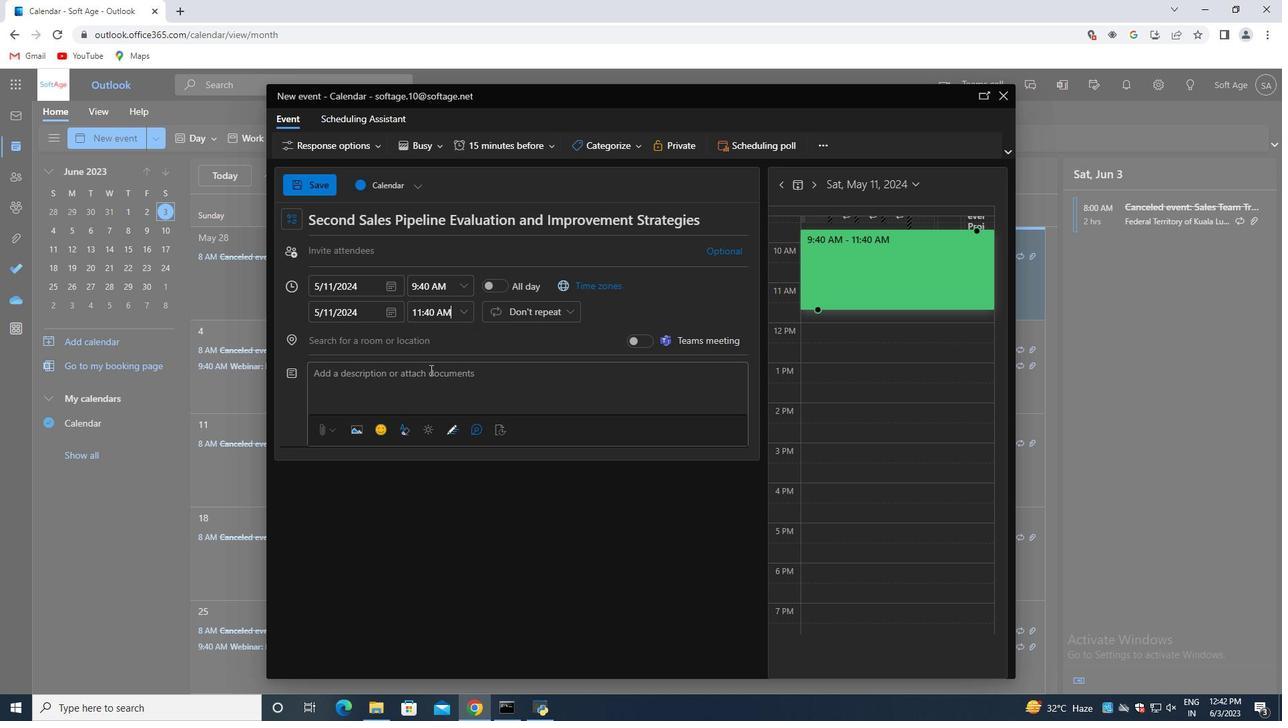 
Action: Key pressed <Key.shift>Participants<Key.space>will<Key.space>be<Key.space>divided<Key.space>into<Key.space>teams,<Key.space>ensuring<Key.space>a<Key.space>mix<Key.space>of<Key.space>individy<Key.backspace>uals<Key.space>from<Key.space>different<Key.space>departments<Key.space>or<Key.space>backgrounds.<Key.space><Key.shift>This<Key.space>encourages<Key.space>cross-team<Key.space>collaboration<Key.space>and<Key.space>allows<Key.space>participants<Key.space>to<Key.space>interact<Key.space>with<Key.space>colleagues<Key.space>they<Key.space>may<Key.space>not<Key.space>typically<Key.space>work<Key.space>closely<Key.space>with.
Screenshot: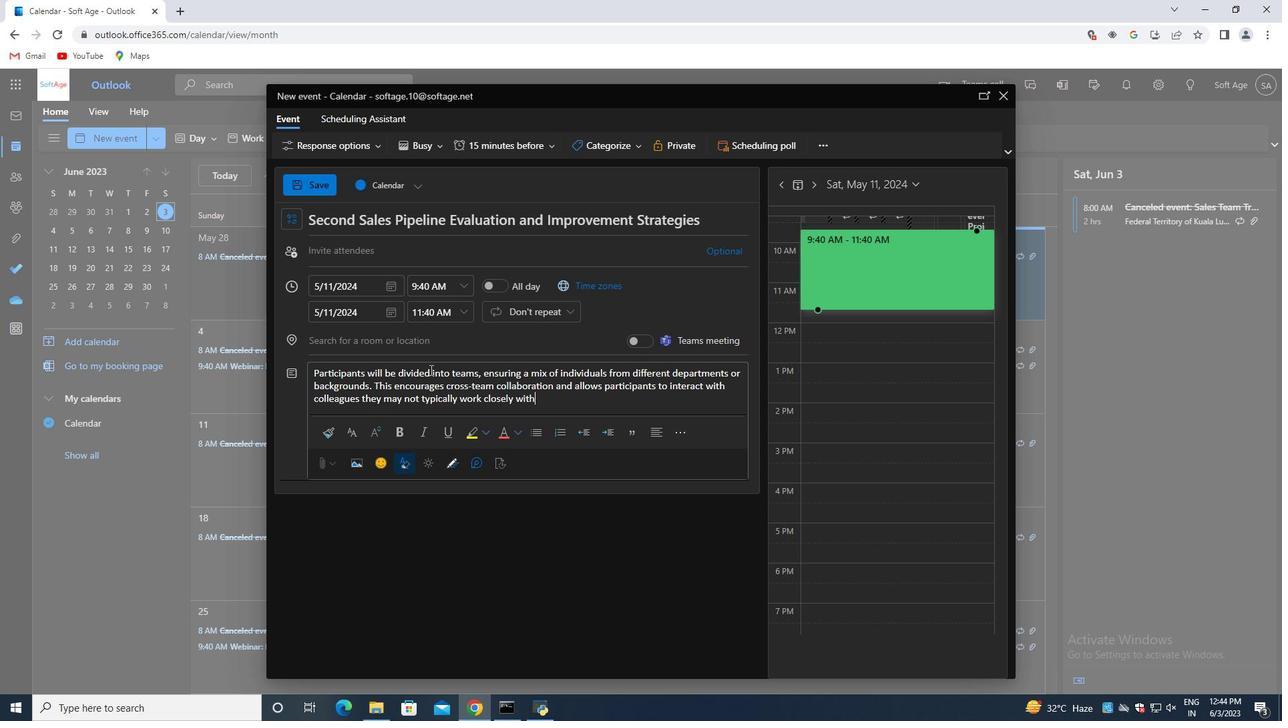 
Action: Mouse moved to (583, 140)
Screenshot: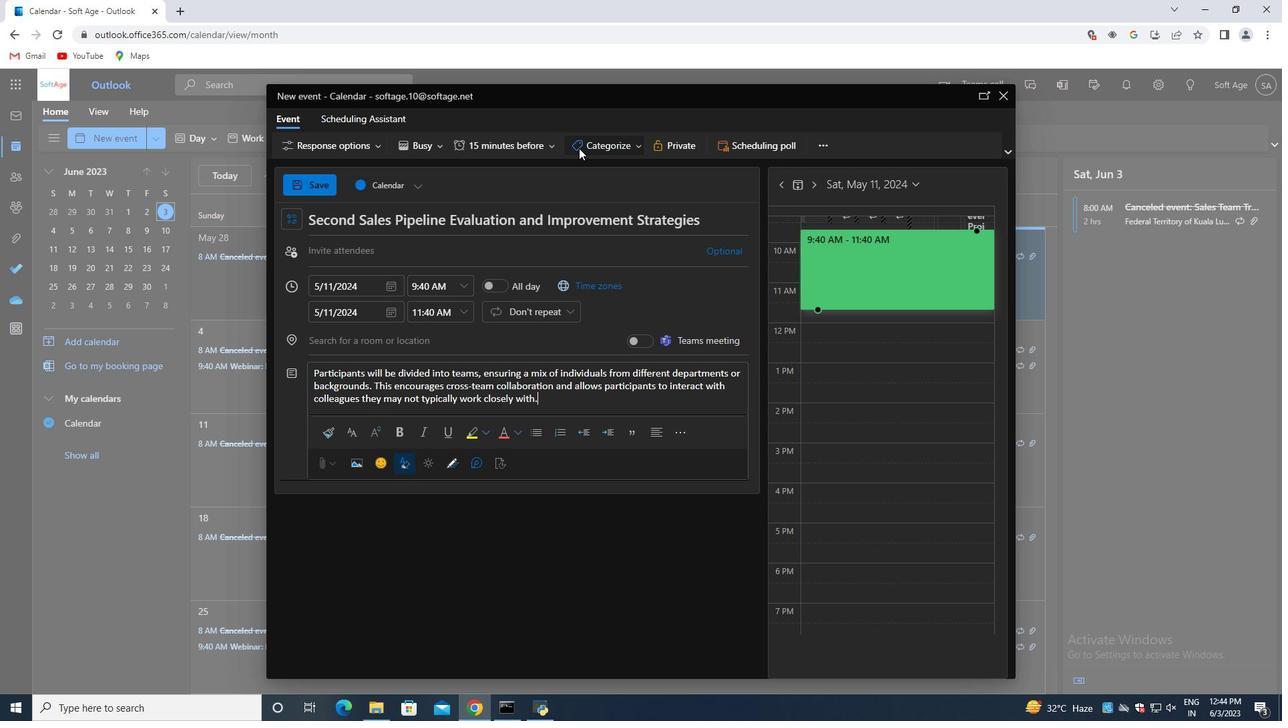 
Action: Mouse pressed left at (583, 140)
Screenshot: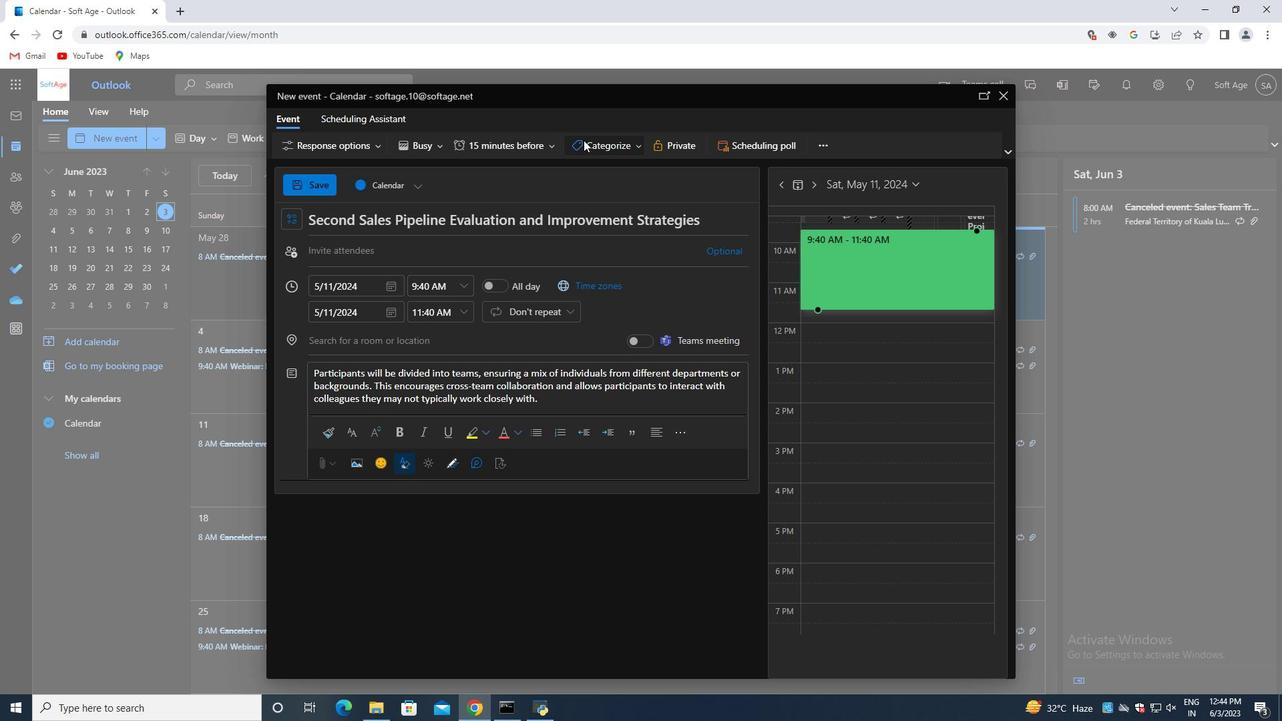 
Action: Mouse moved to (581, 166)
Screenshot: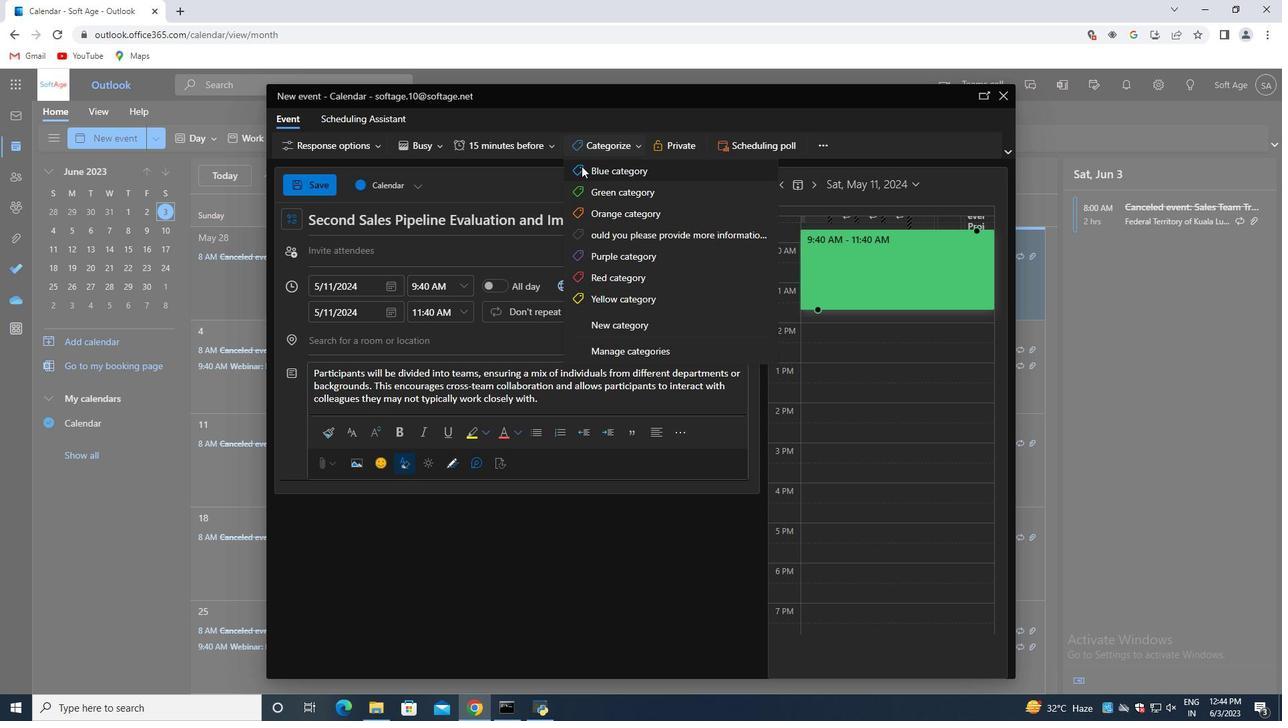 
Action: Mouse pressed left at (581, 166)
Screenshot: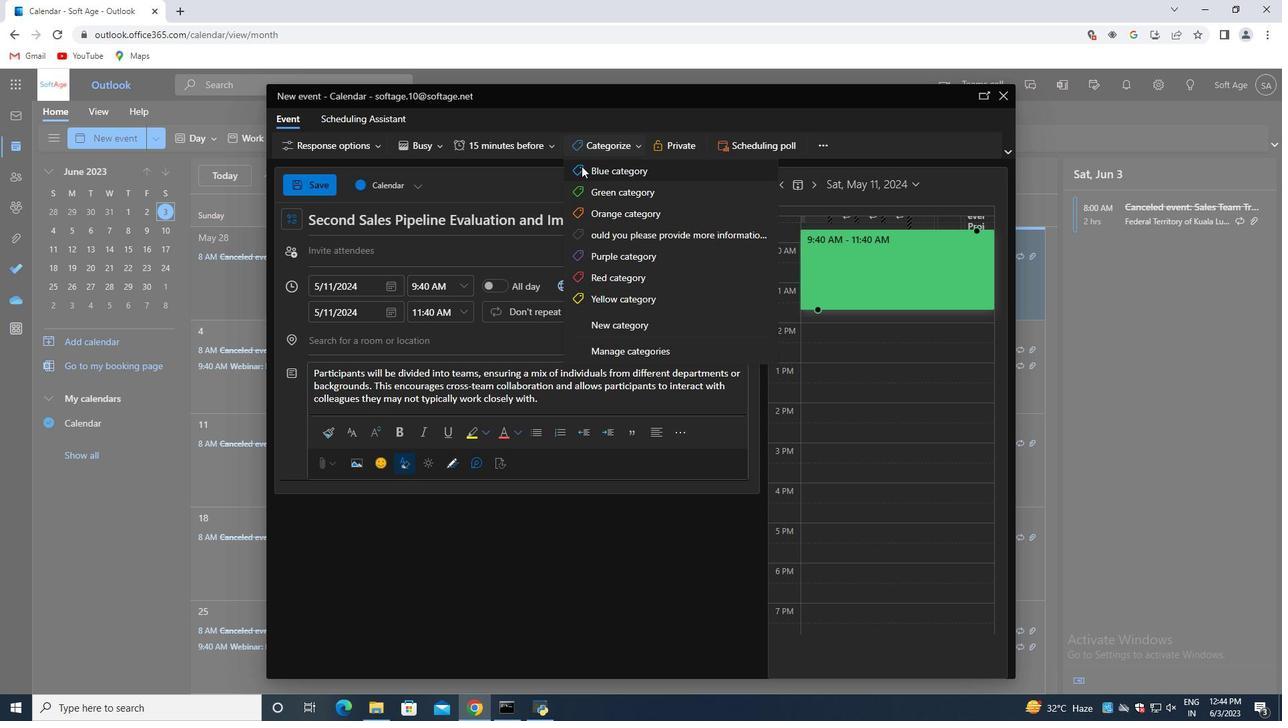 
Action: Mouse moved to (400, 340)
Screenshot: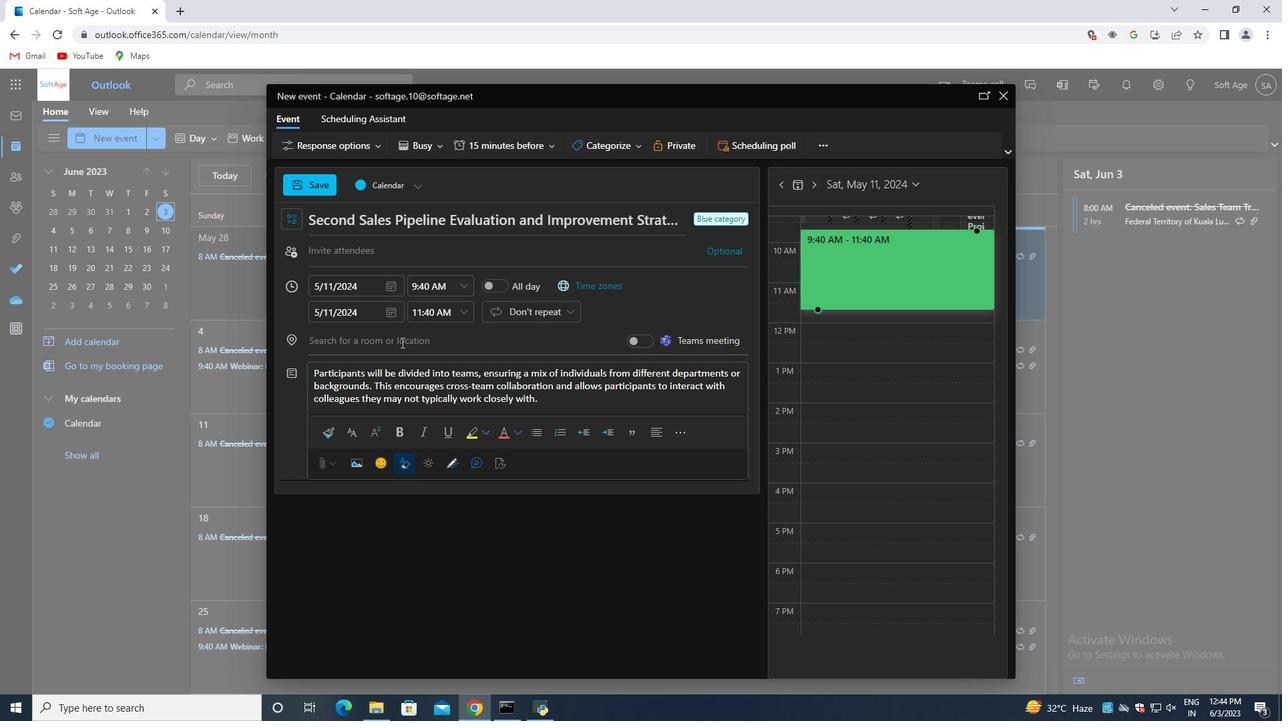 
Action: Mouse pressed left at (400, 342)
Screenshot: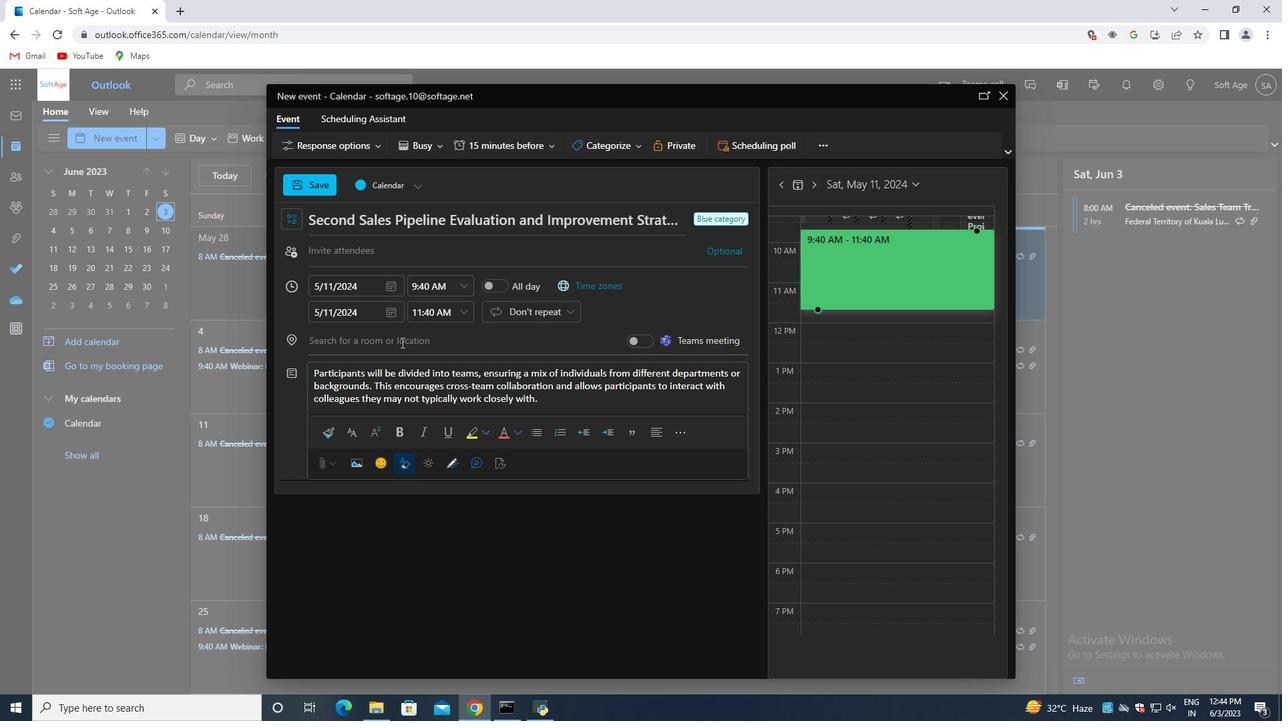 
Action: Key pressed 789<Key.space><Key.shift>Santorini<Key.space><Key.shift>Caldera,<Key.space><Key.shift>Santorini,<Key.space><Key.shift><Key.shift><Key.shift><Key.shift><Key.shift><Key.shift><Key.shift><Key.shift><Key.shift><Key.shift><Key.shift>Greece
Screenshot: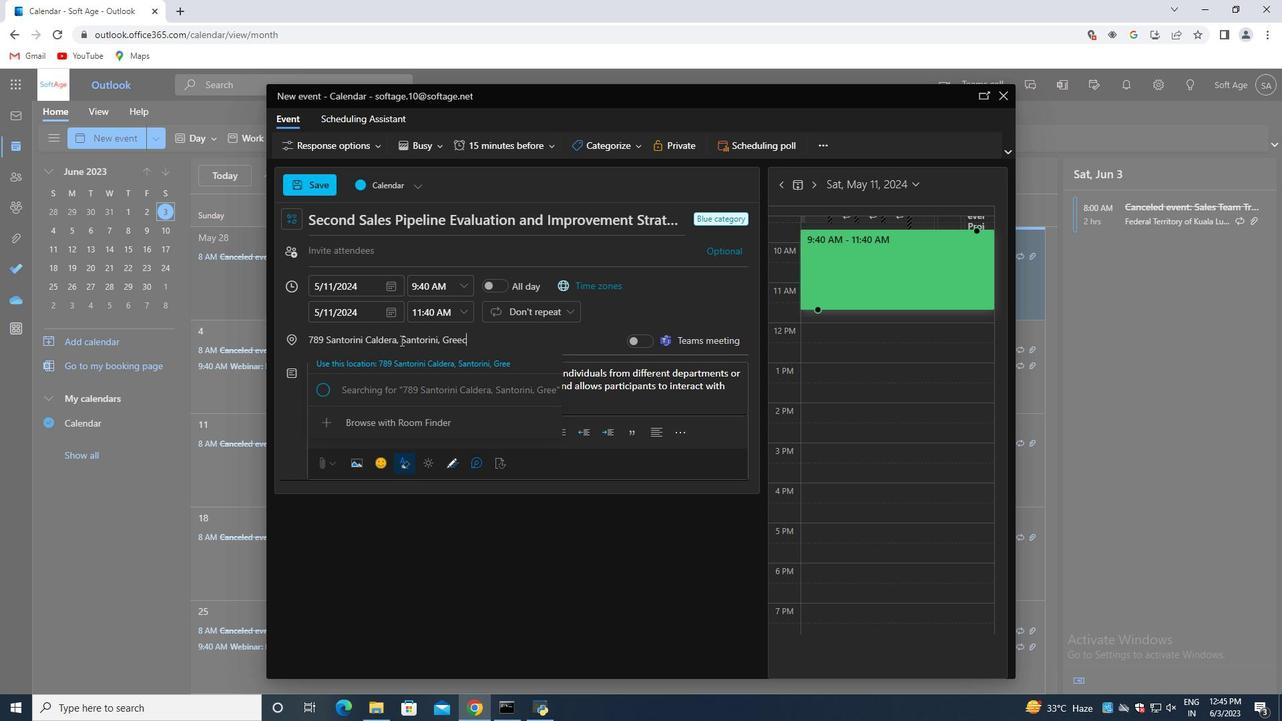 
Action: Mouse moved to (431, 360)
Screenshot: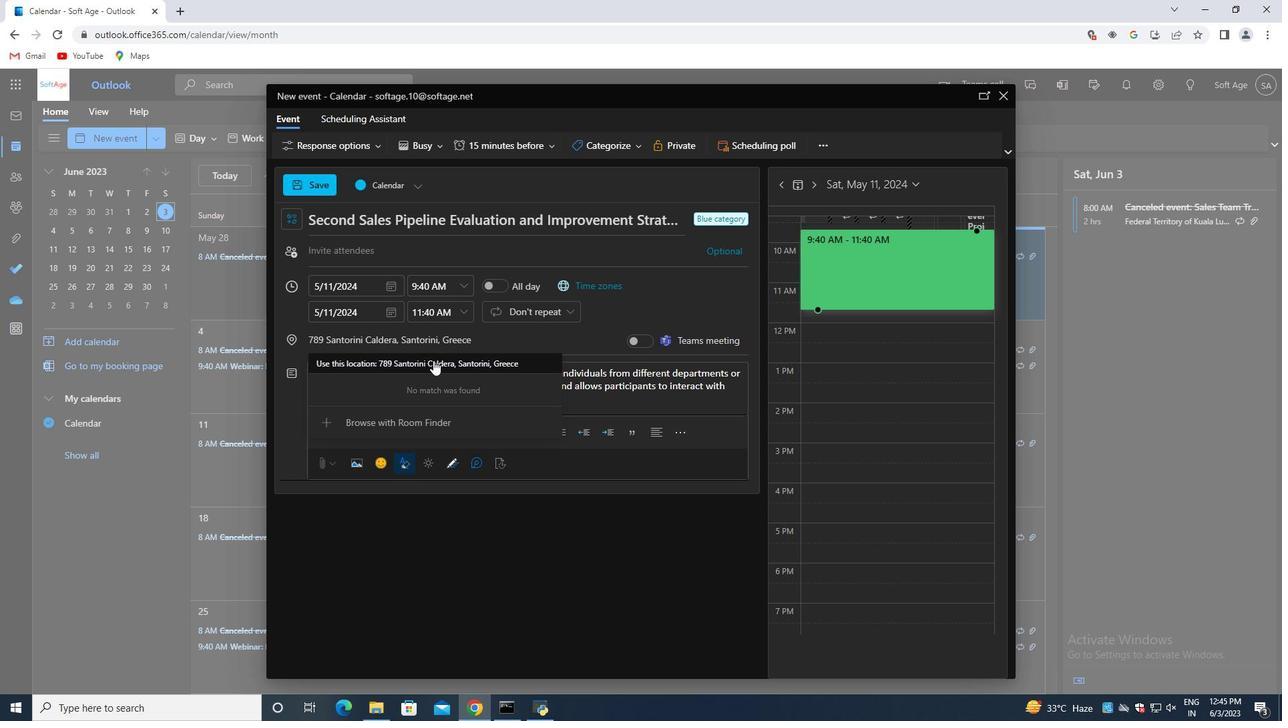 
Action: Mouse pressed left at (431, 360)
Screenshot: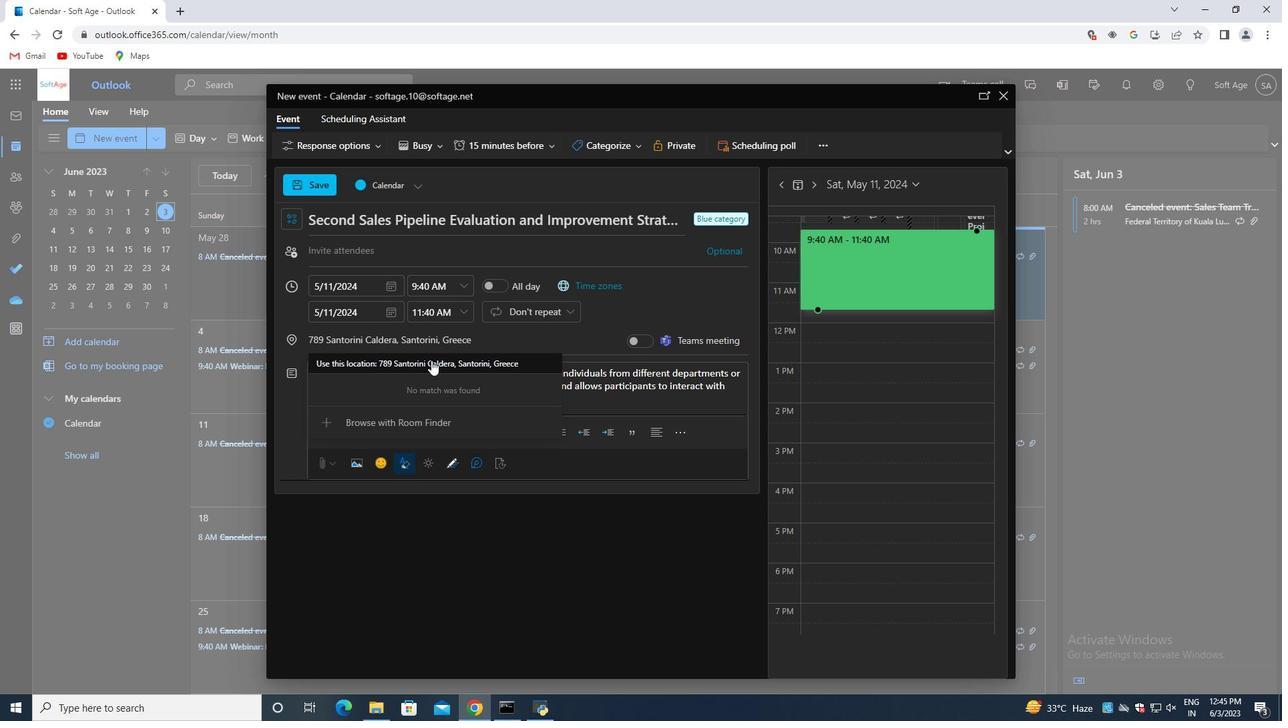 
Action: Mouse moved to (365, 249)
Screenshot: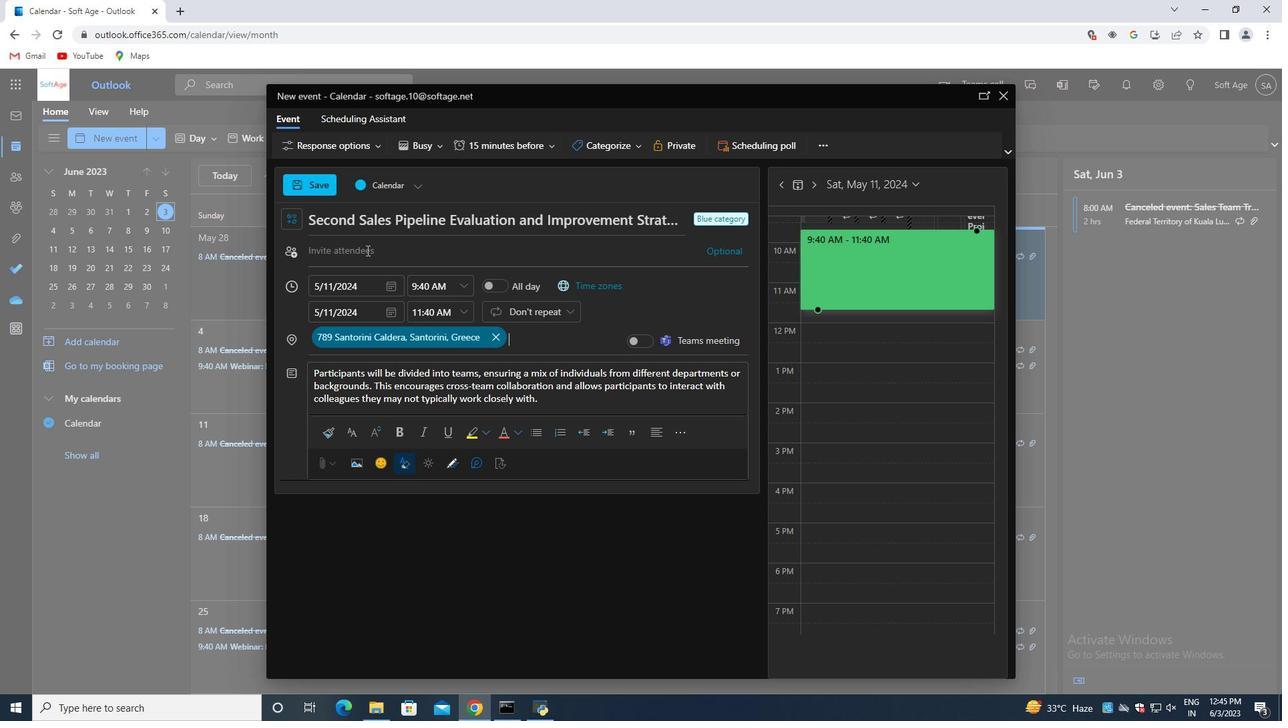 
Action: Mouse pressed left at (365, 249)
Screenshot: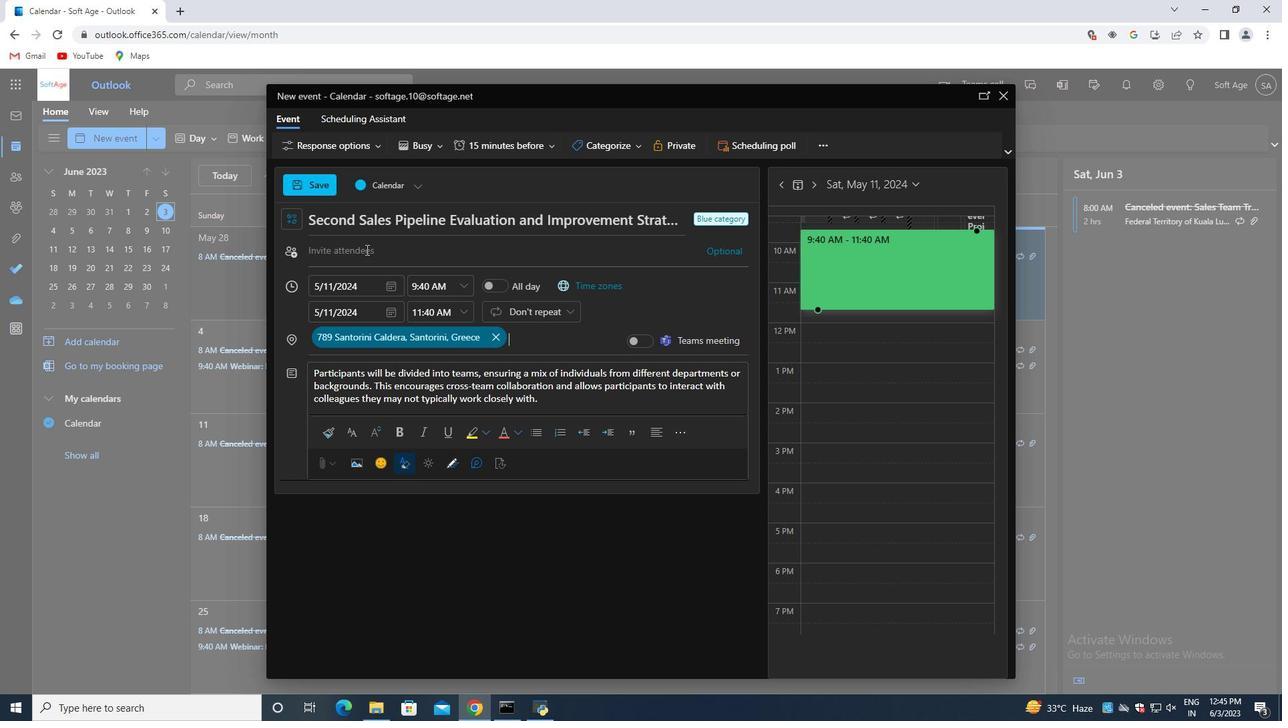 
Action: Key pressed softage.2<Key.shift>@softage.net<Key.enter>softage.3<Key.shift>@softage.net<Key.enter>
Screenshot: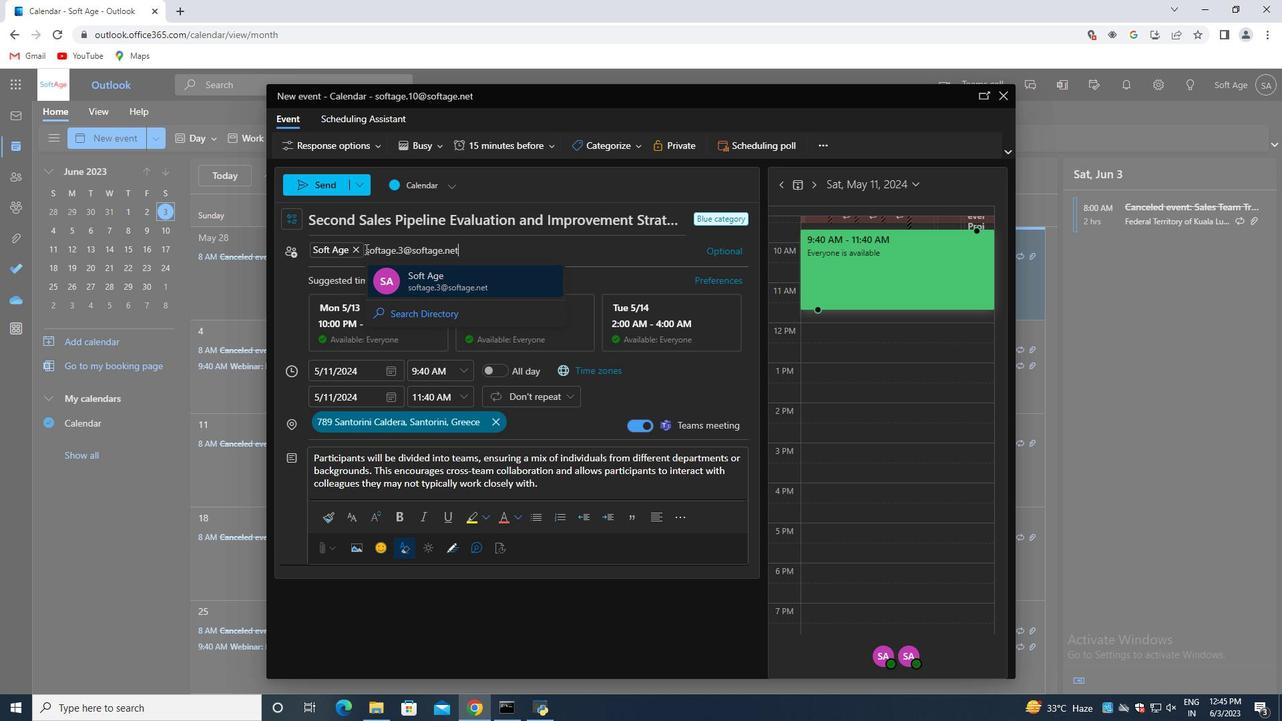 
Action: Mouse moved to (500, 145)
Screenshot: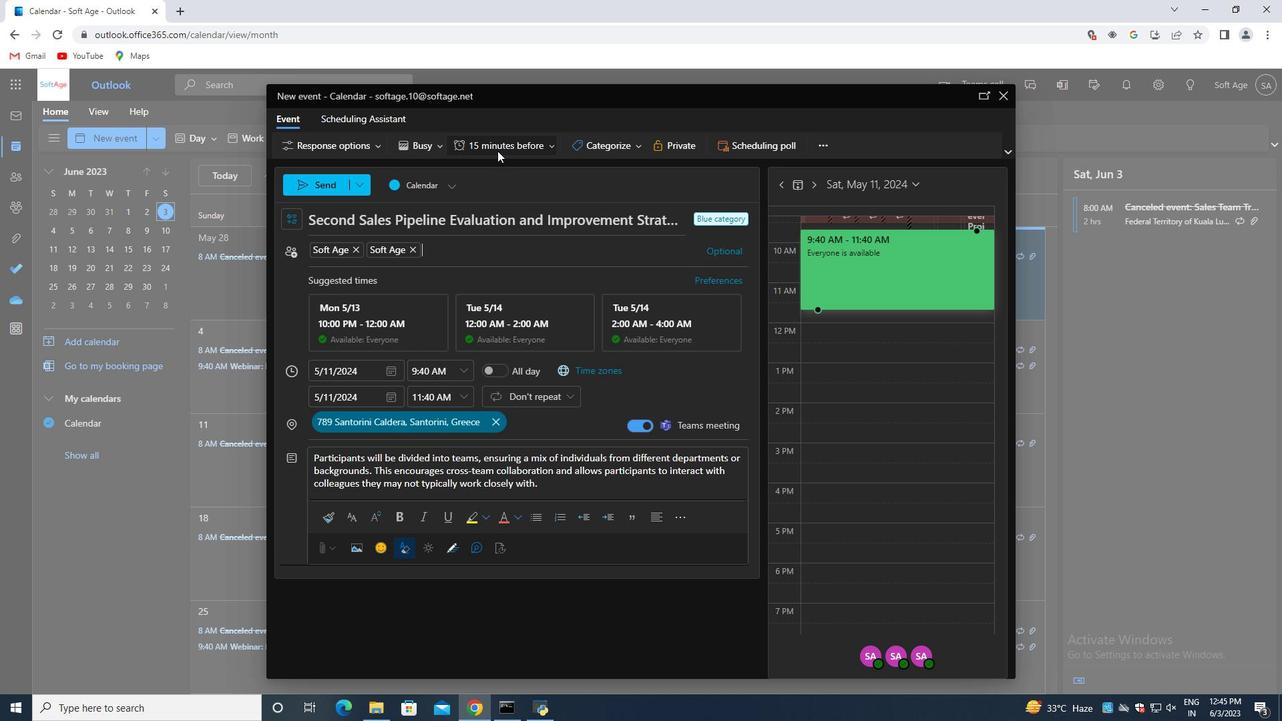 
Action: Mouse pressed left at (500, 145)
Screenshot: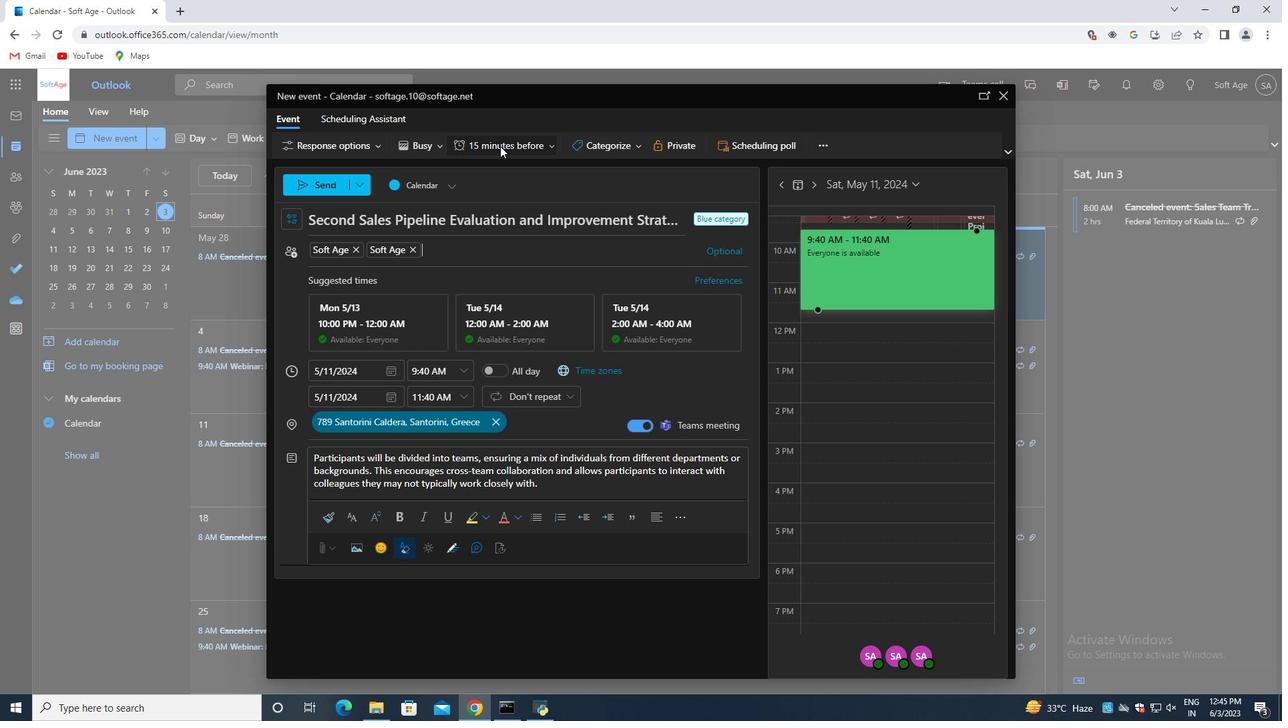 
Action: Mouse moved to (516, 338)
Screenshot: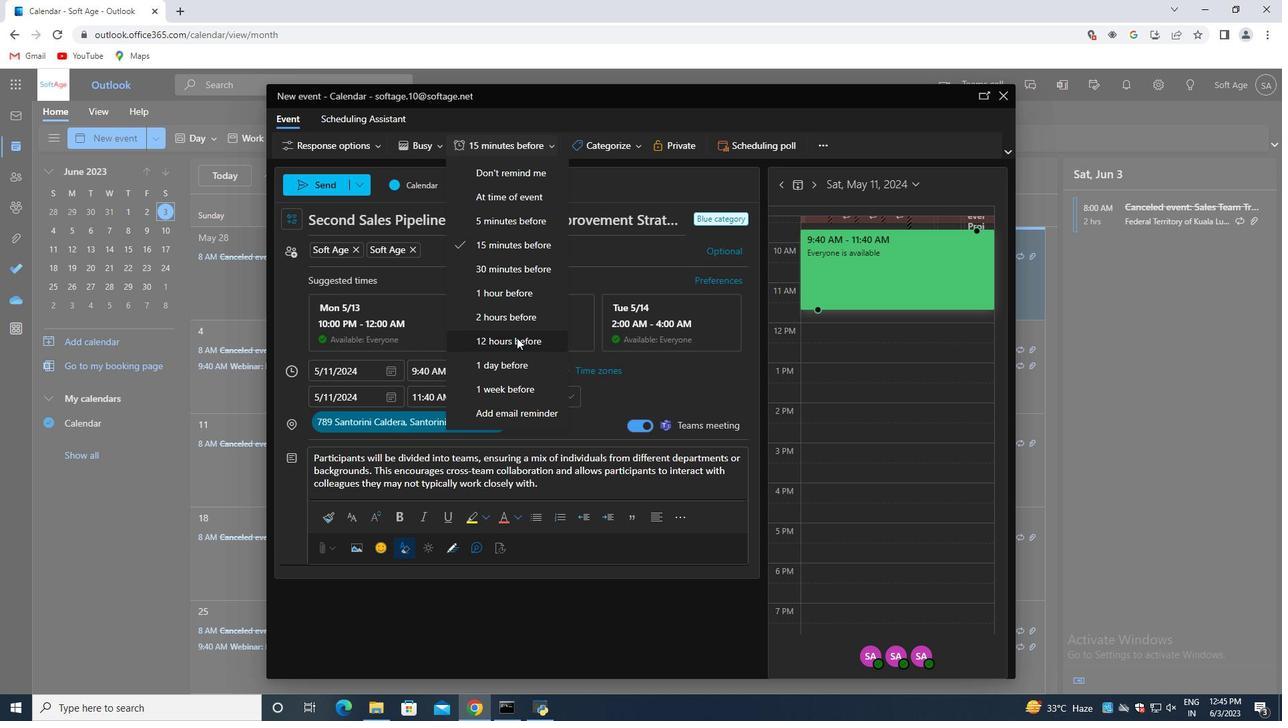
Action: Mouse pressed left at (516, 338)
Screenshot: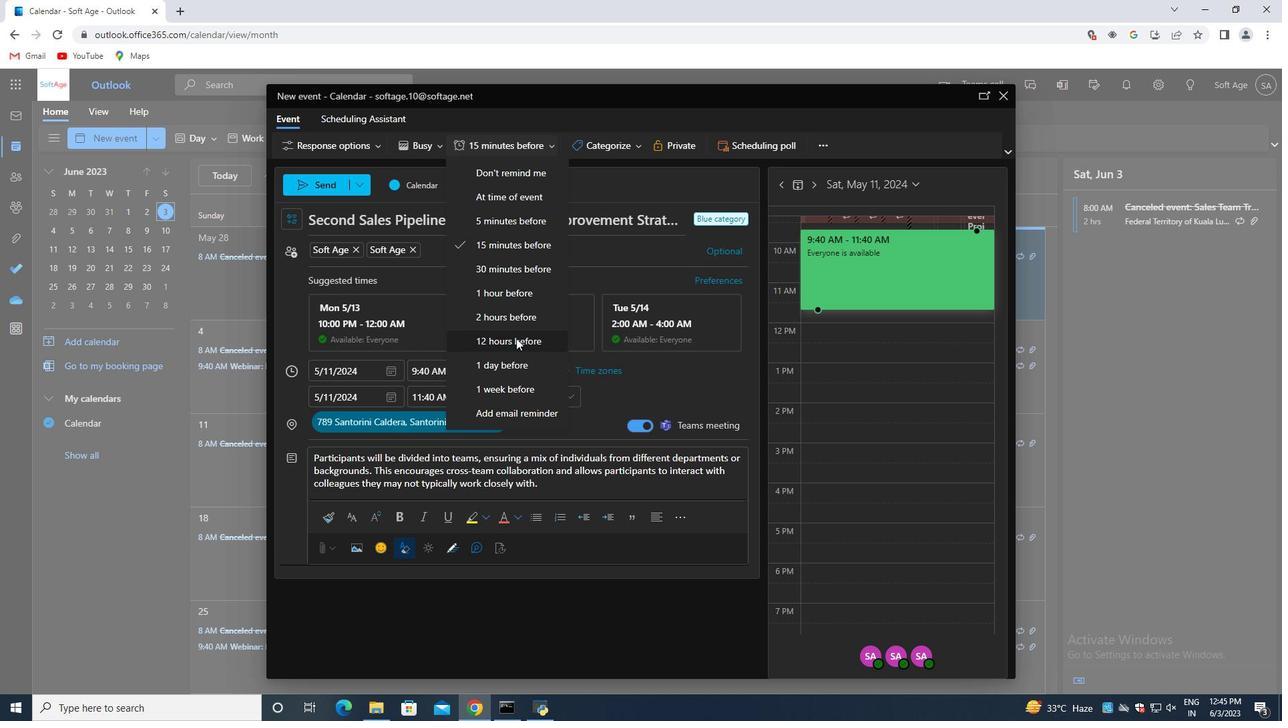 
Action: Mouse moved to (318, 184)
Screenshot: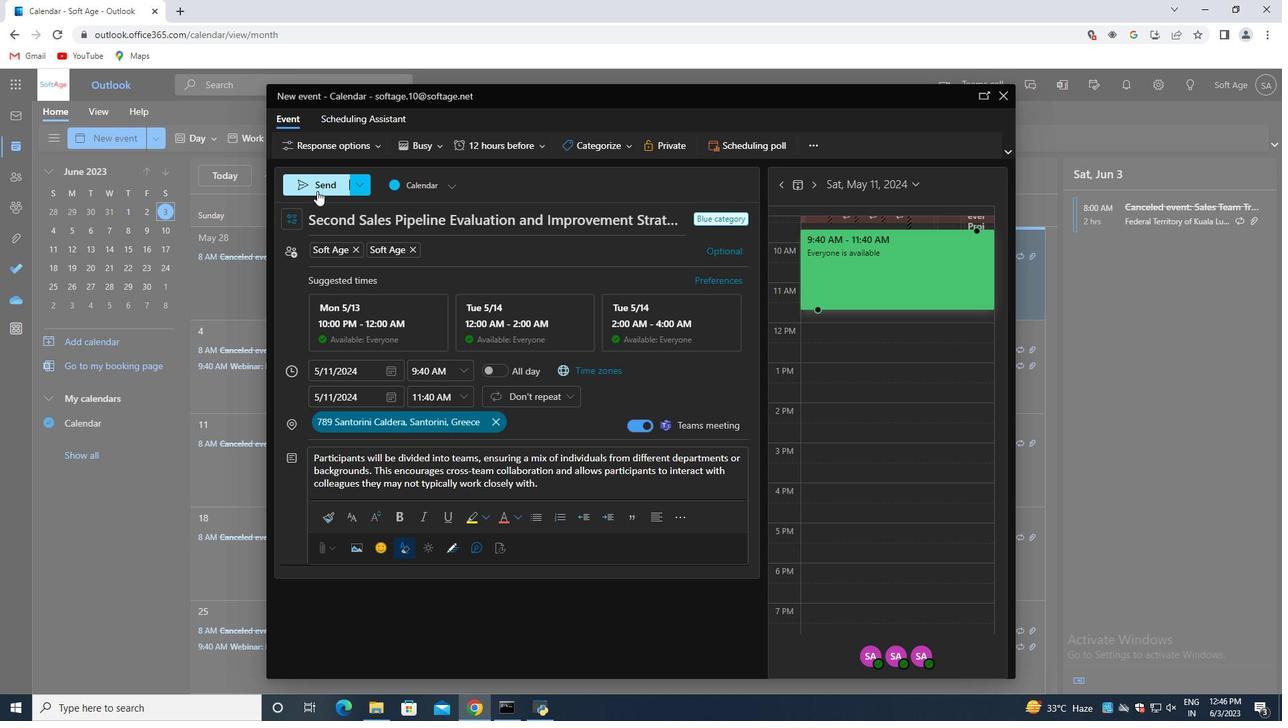 
Action: Mouse pressed left at (318, 184)
Screenshot: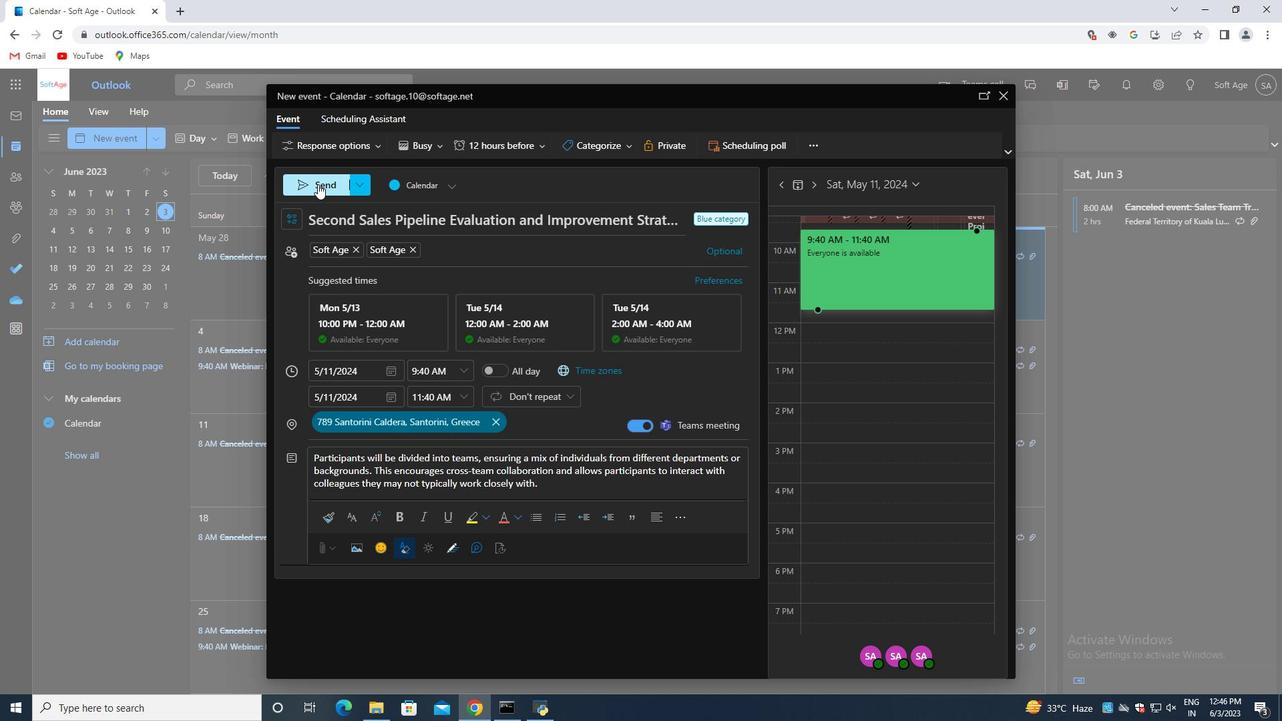 
